 Task: Create in the project CometTech in Backlog an issue 'Create a new online platform for online pet training courses with advanced pet training tools and community features', assign it to team member softage.4@softage.net and change the status to IN PROGRESS. Create in the project CometTech in Backlog an issue 'Implement a new cloud-based procurement management system for a company with advanced procurement planning and vendor management features', assign it to team member softage.1@softage.net and change the status to IN PROGRESS
Action: Mouse moved to (164, 54)
Screenshot: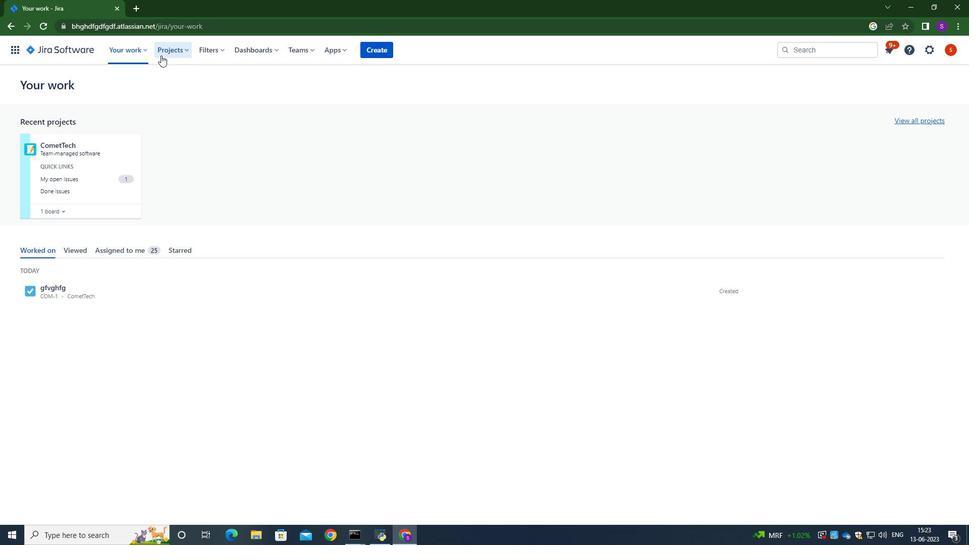 
Action: Mouse pressed left at (164, 54)
Screenshot: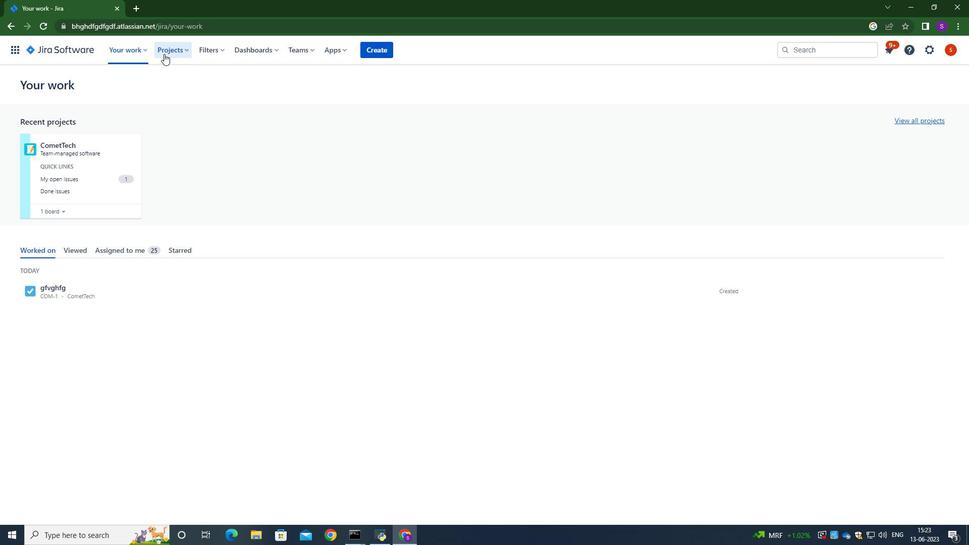 
Action: Mouse moved to (191, 102)
Screenshot: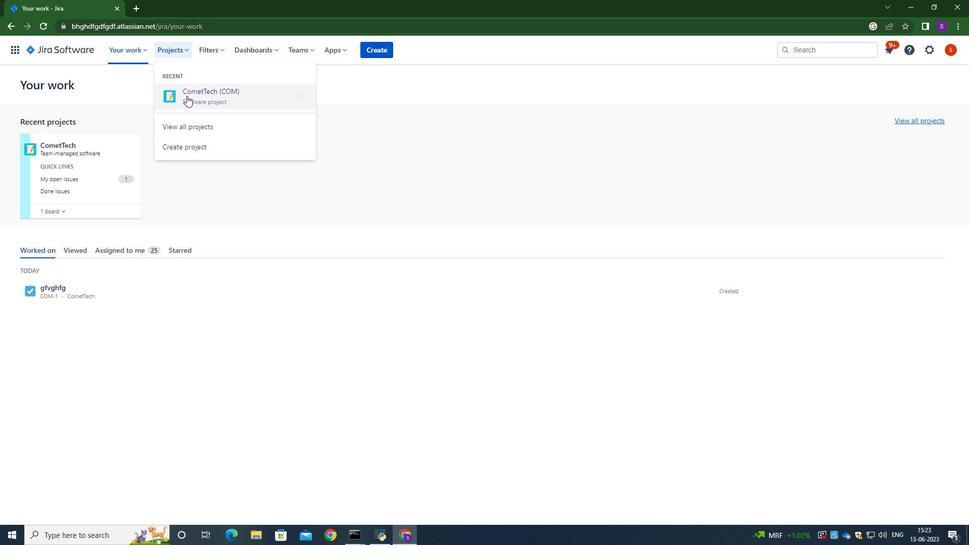 
Action: Mouse pressed left at (191, 102)
Screenshot: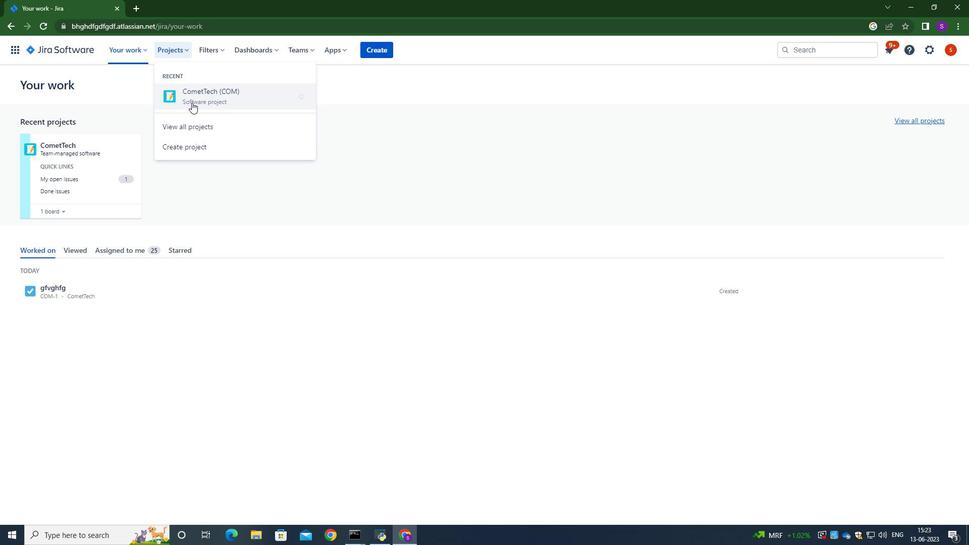 
Action: Mouse moved to (368, 49)
Screenshot: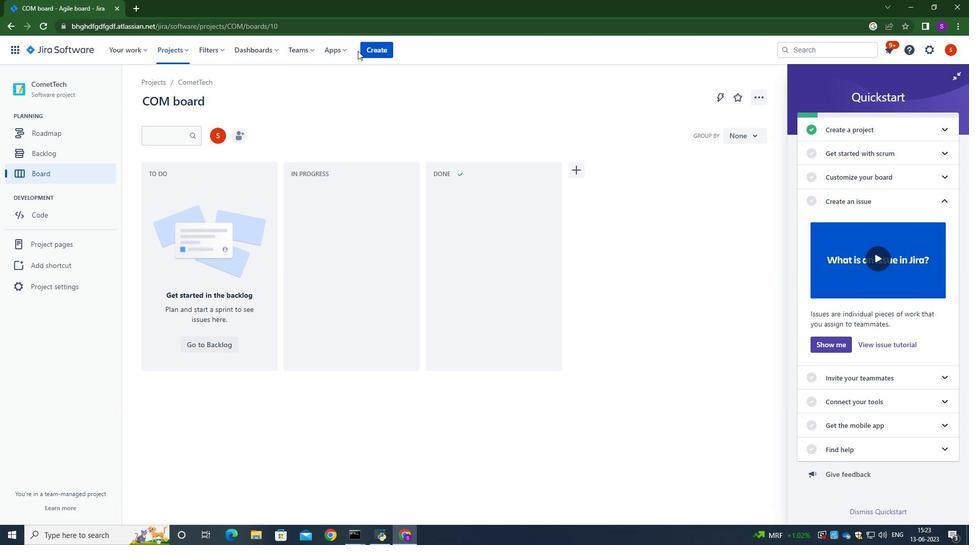 
Action: Mouse pressed left at (368, 49)
Screenshot: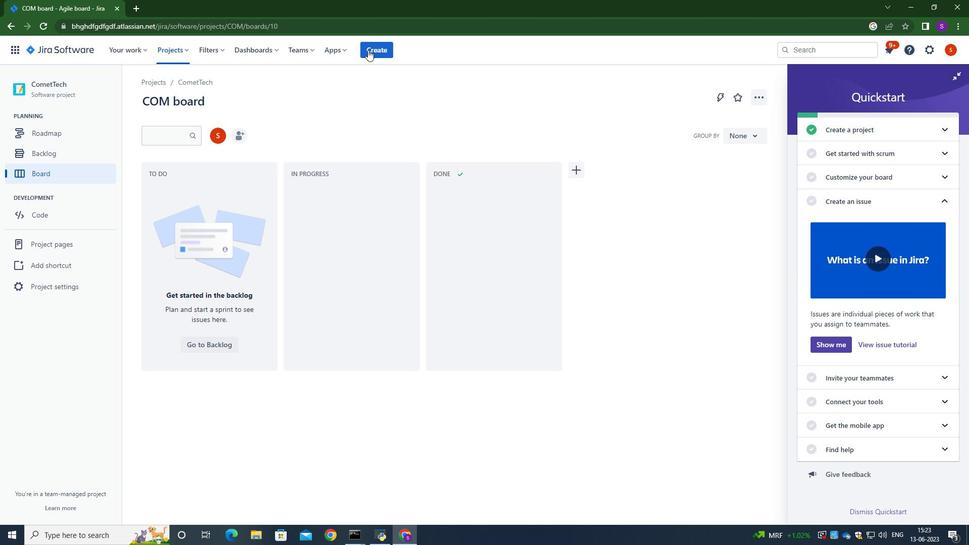
Action: Mouse moved to (666, 90)
Screenshot: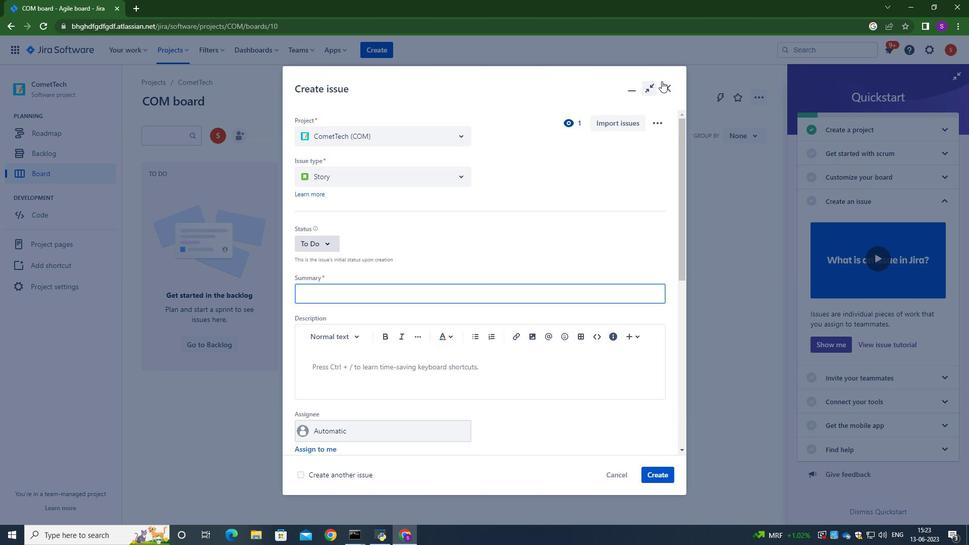 
Action: Mouse pressed left at (666, 90)
Screenshot: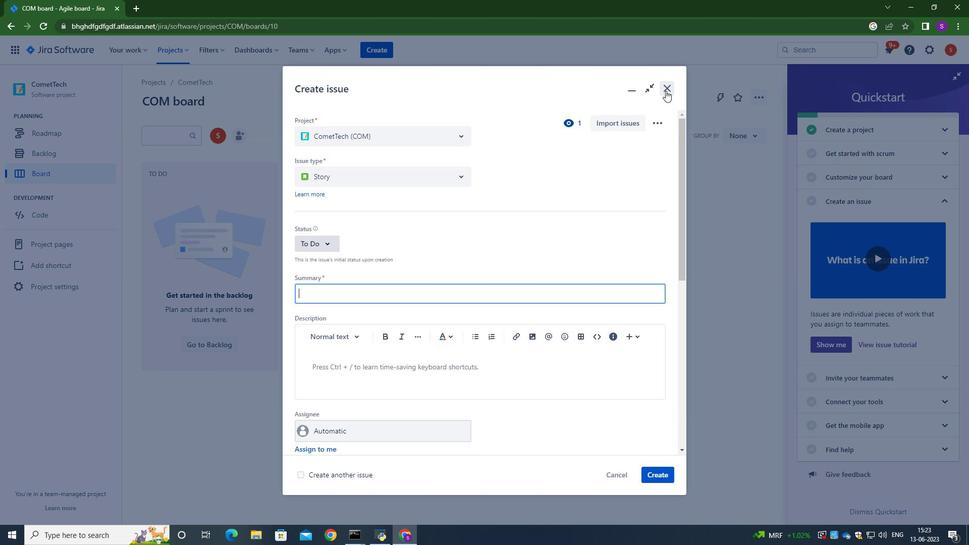 
Action: Mouse moved to (300, 154)
Screenshot: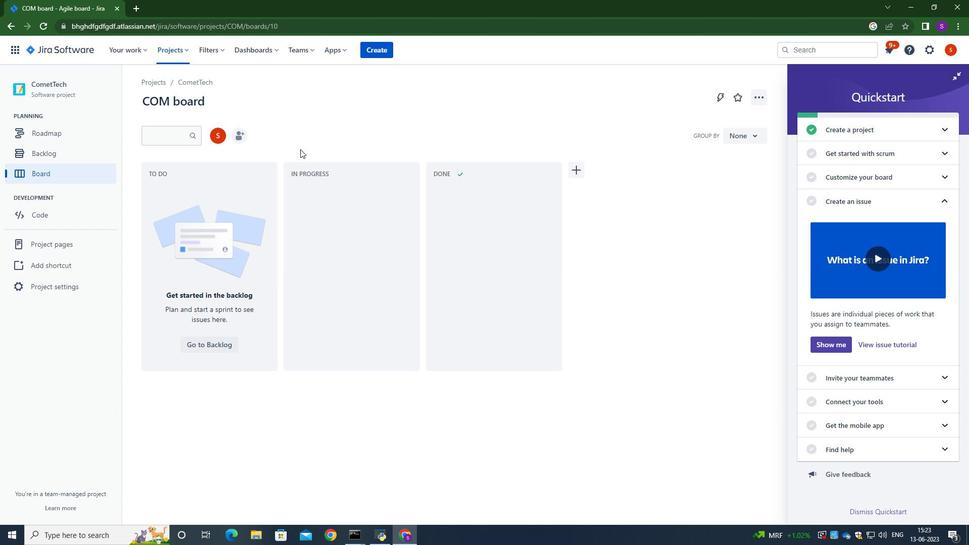 
Action: Mouse scrolled (300, 154) with delta (0, 0)
Screenshot: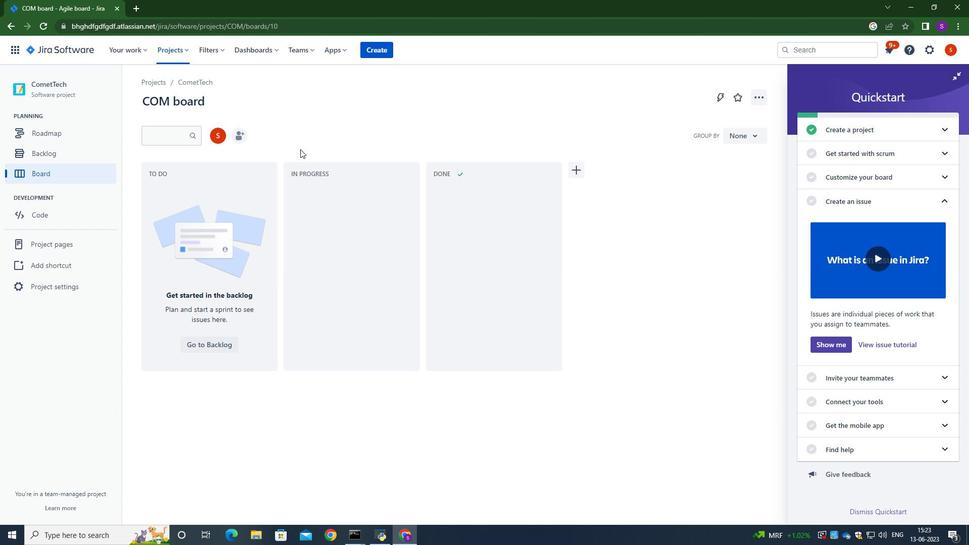 
Action: Mouse scrolled (300, 154) with delta (0, 0)
Screenshot: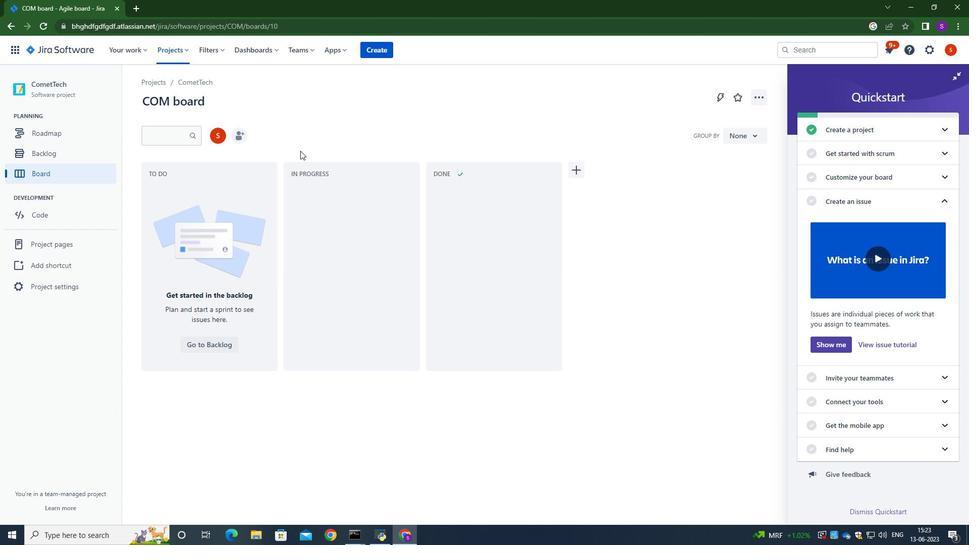 
Action: Mouse moved to (224, 303)
Screenshot: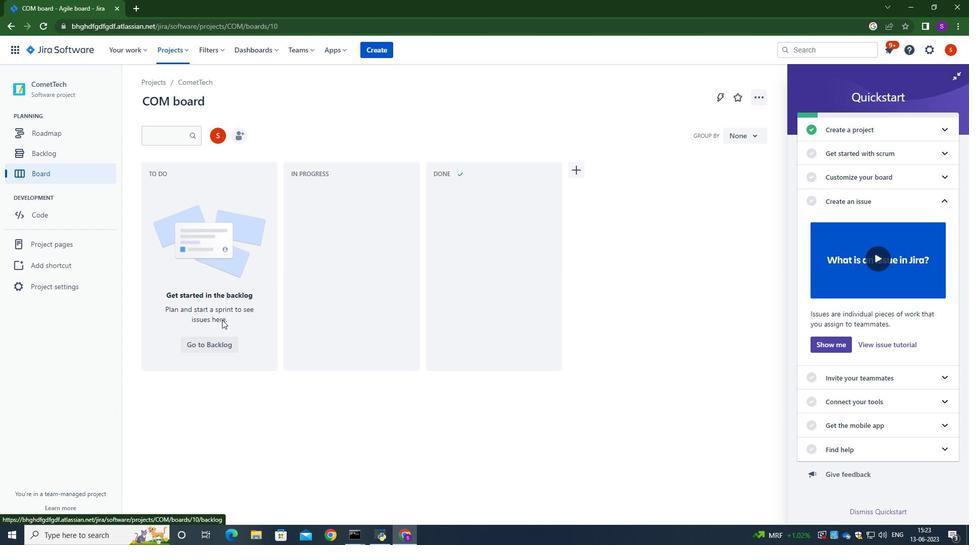 
Action: Mouse pressed left at (224, 303)
Screenshot: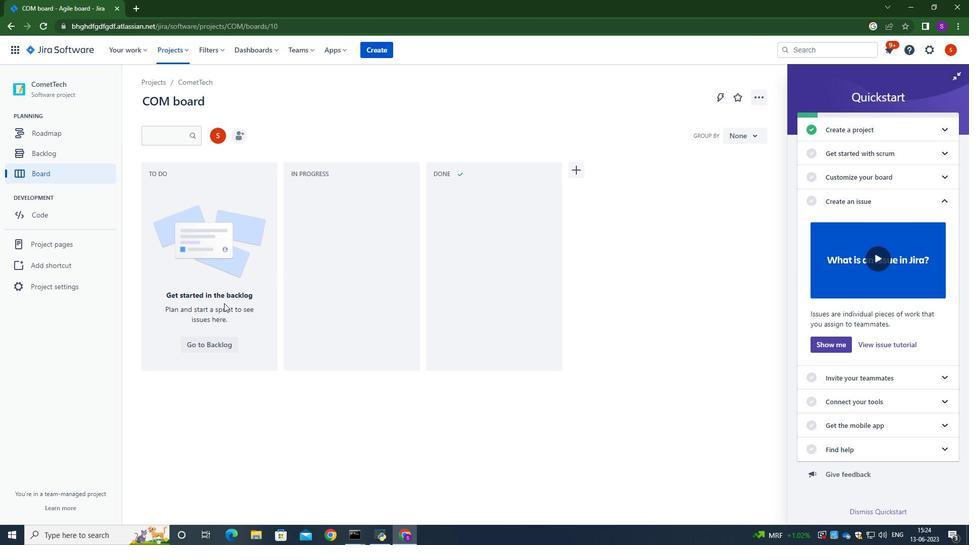 
Action: Mouse moved to (57, 147)
Screenshot: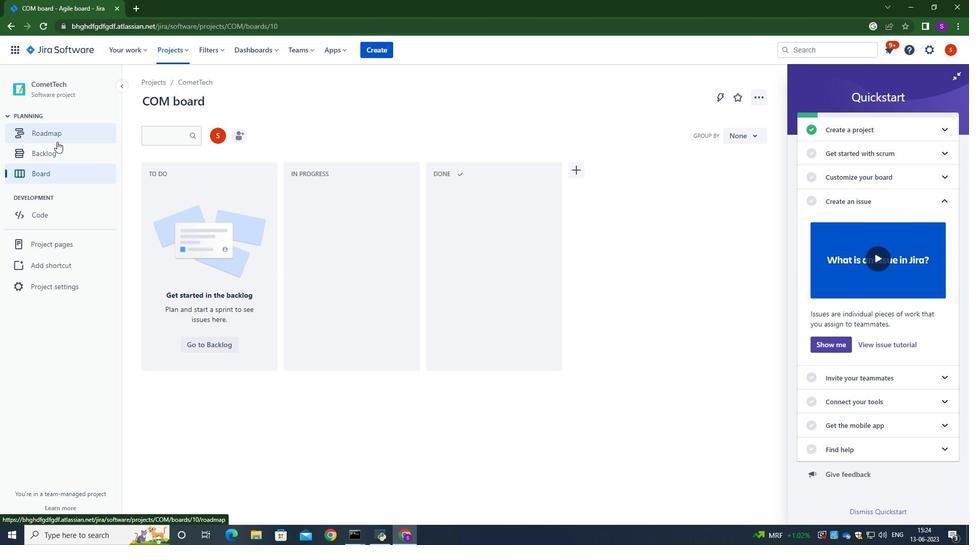 
Action: Mouse pressed left at (57, 147)
Screenshot: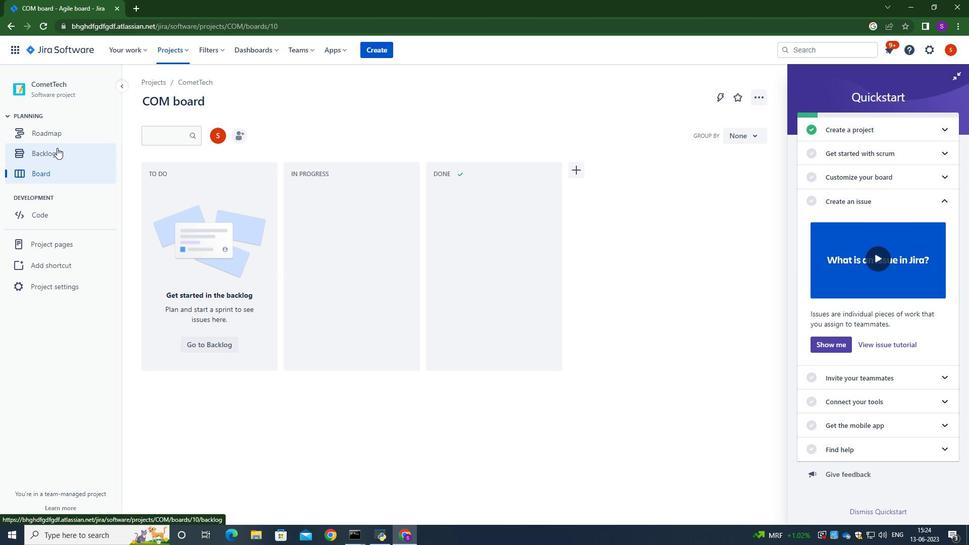 
Action: Mouse moved to (251, 179)
Screenshot: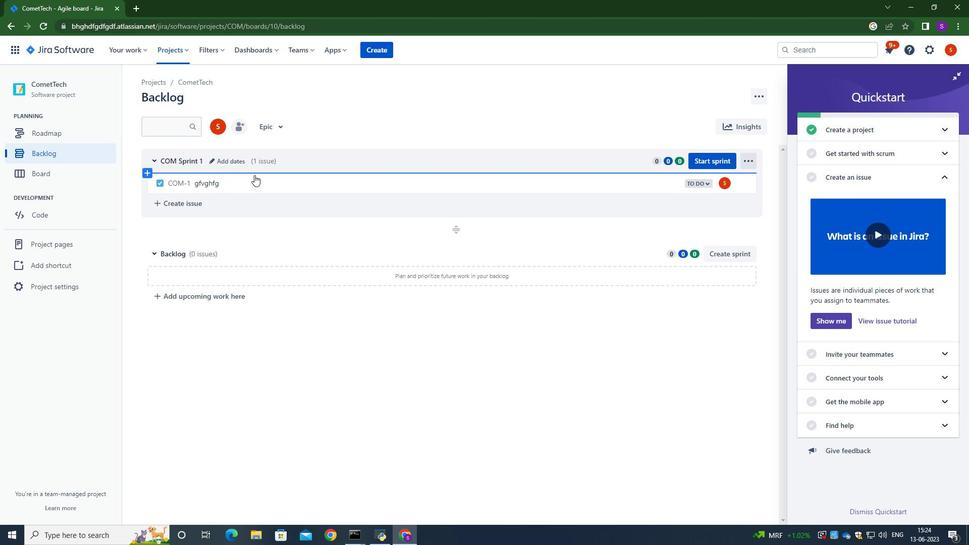 
Action: Mouse pressed left at (251, 179)
Screenshot: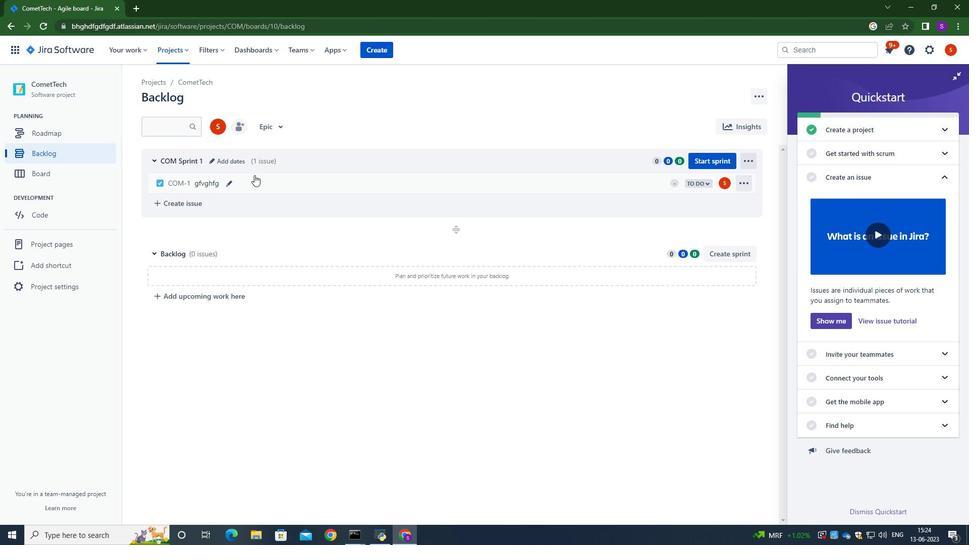 
Action: Mouse moved to (225, 182)
Screenshot: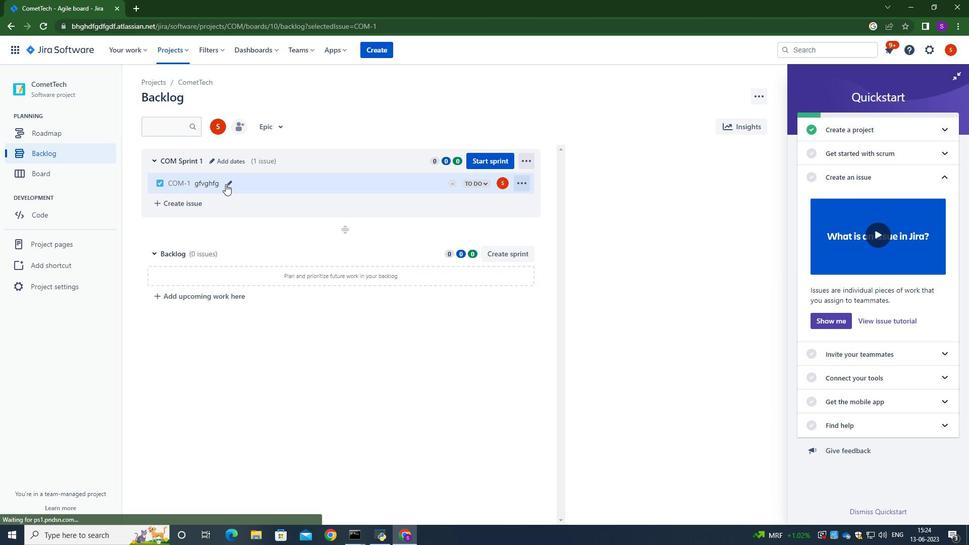 
Action: Mouse pressed left at (225, 182)
Screenshot: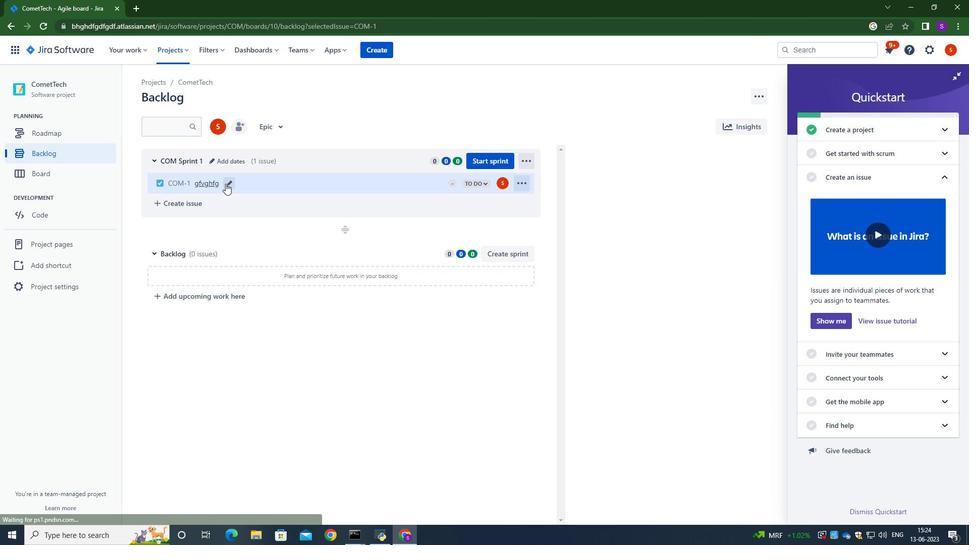 
Action: Mouse moved to (286, 185)
Screenshot: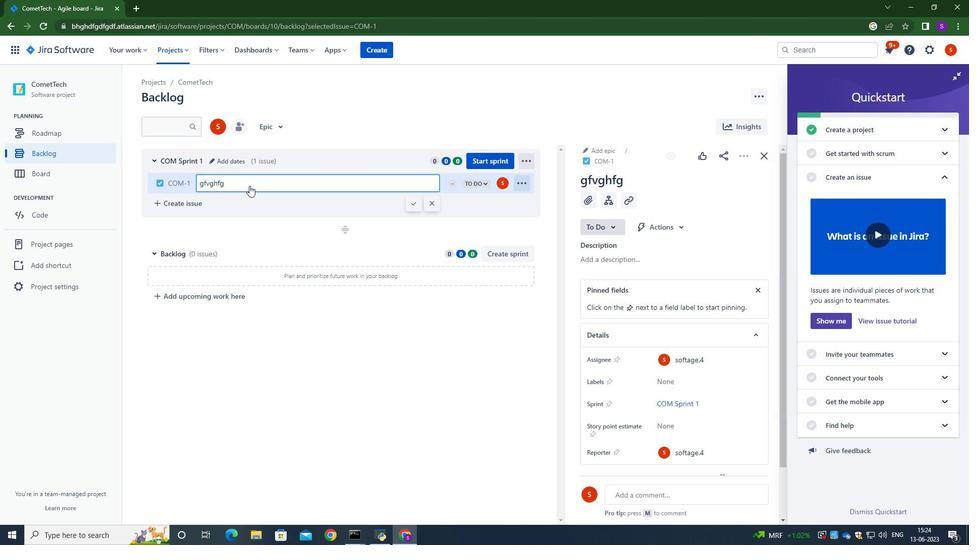 
Action: Key pressed <Key.right><Key.right><Key.right><Key.right><Key.right><Key.right><Key.right><Key.right><Key.right><Key.right><Key.right><Key.right><Key.right><Key.right><Key.right>
Screenshot: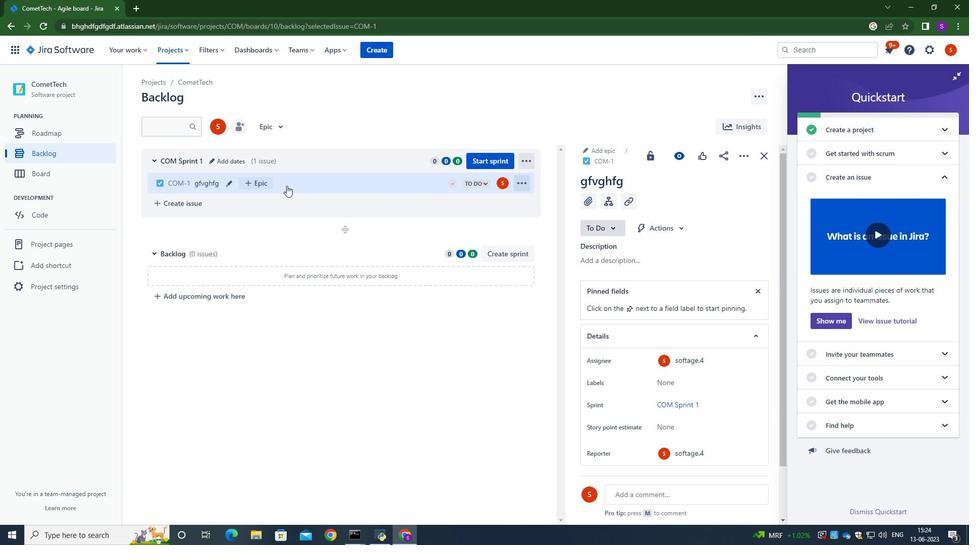 
Action: Mouse moved to (274, 185)
Screenshot: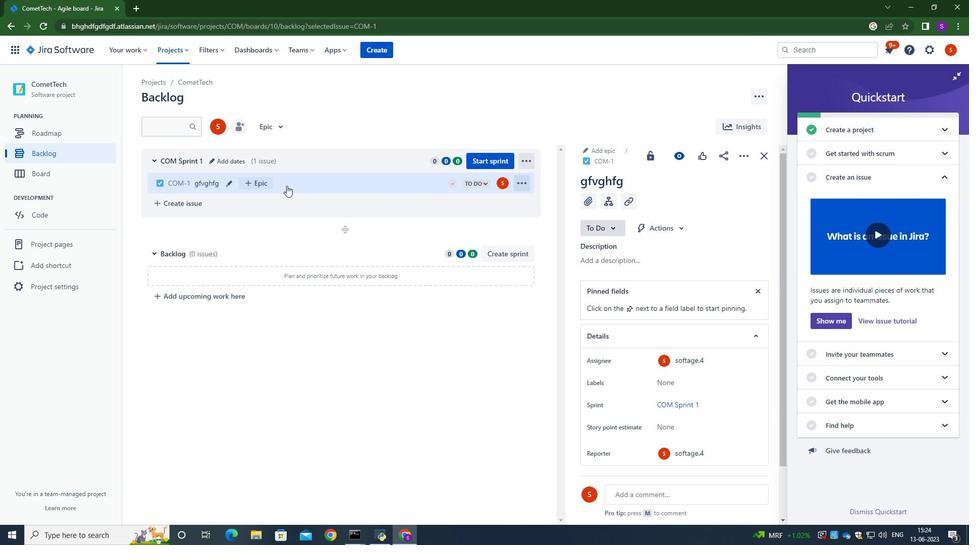 
Action: Key pressed <Key.right>
Screenshot: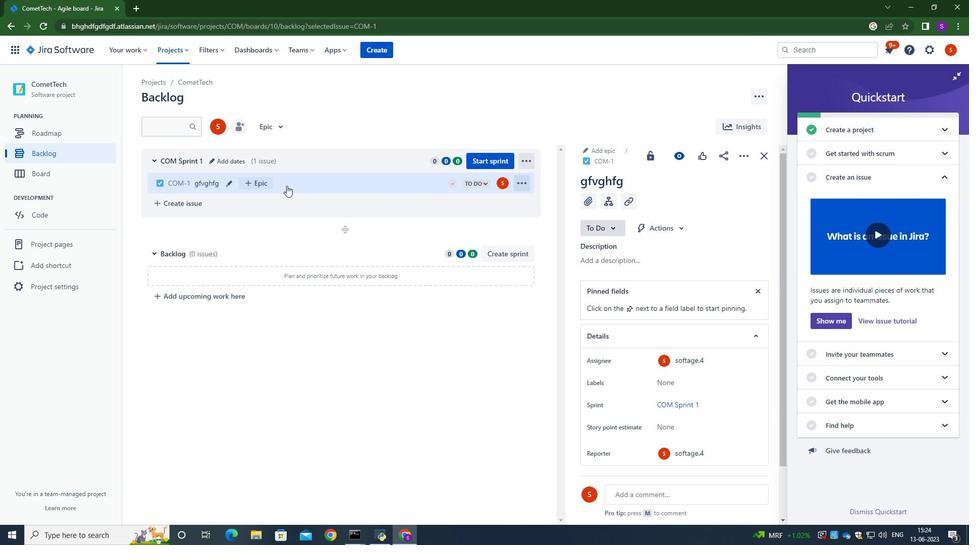 
Action: Mouse moved to (524, 183)
Screenshot: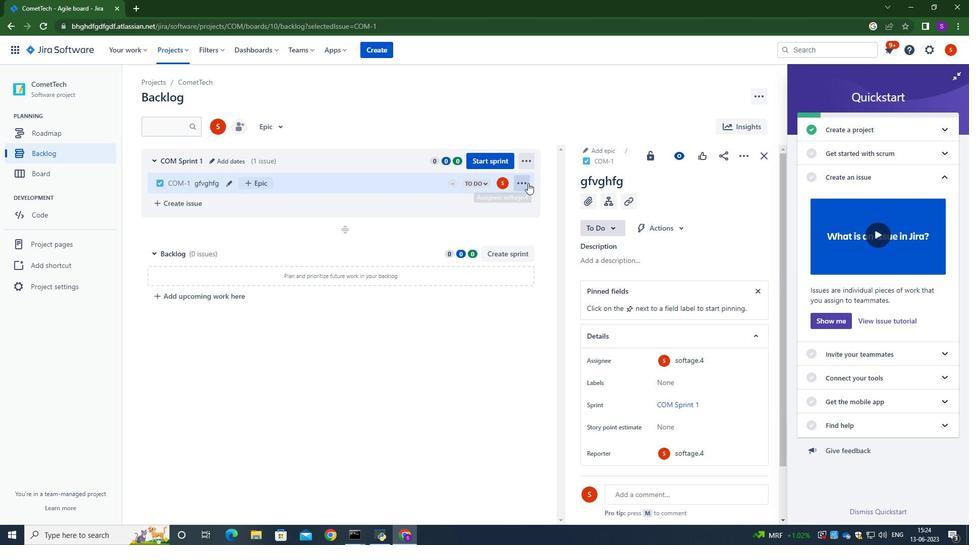 
Action: Mouse pressed left at (524, 183)
Screenshot: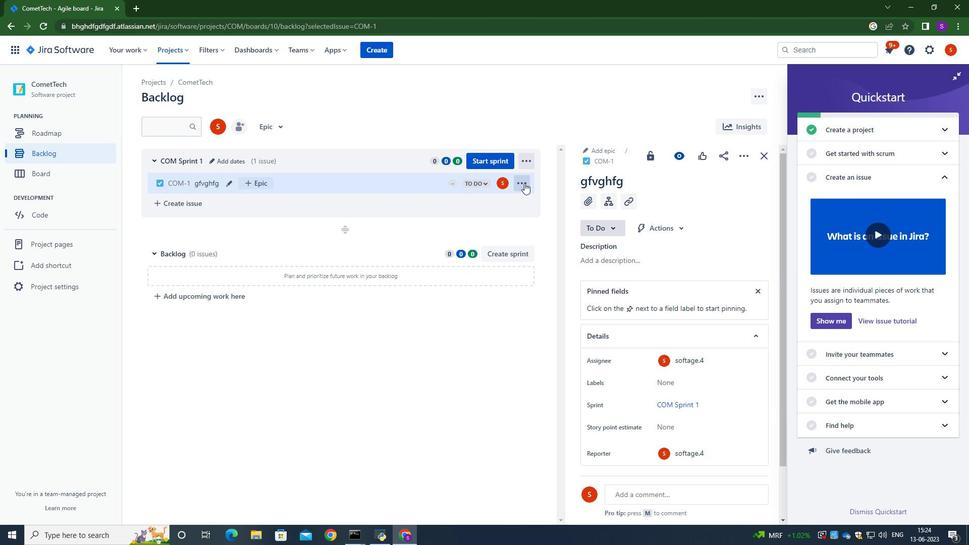 
Action: Mouse moved to (476, 269)
Screenshot: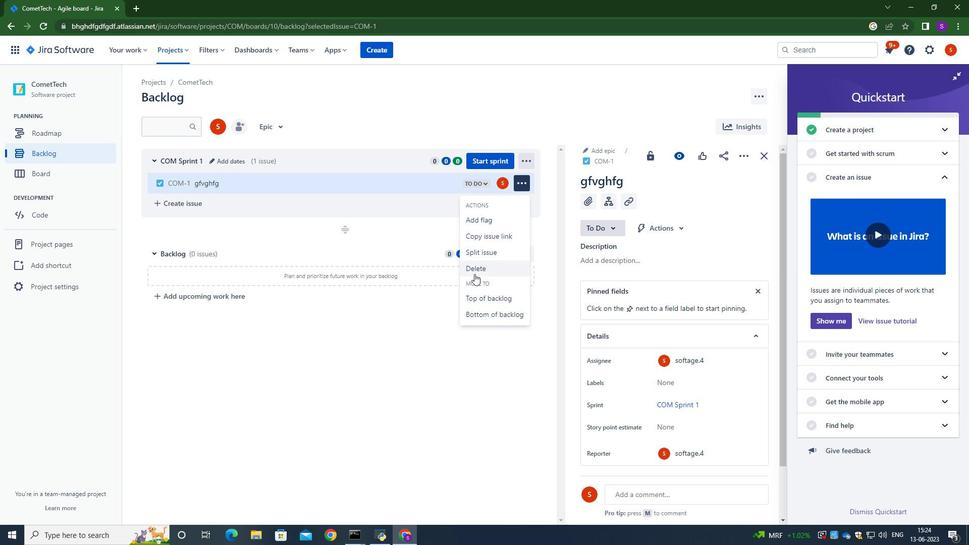 
Action: Mouse pressed left at (476, 269)
Screenshot: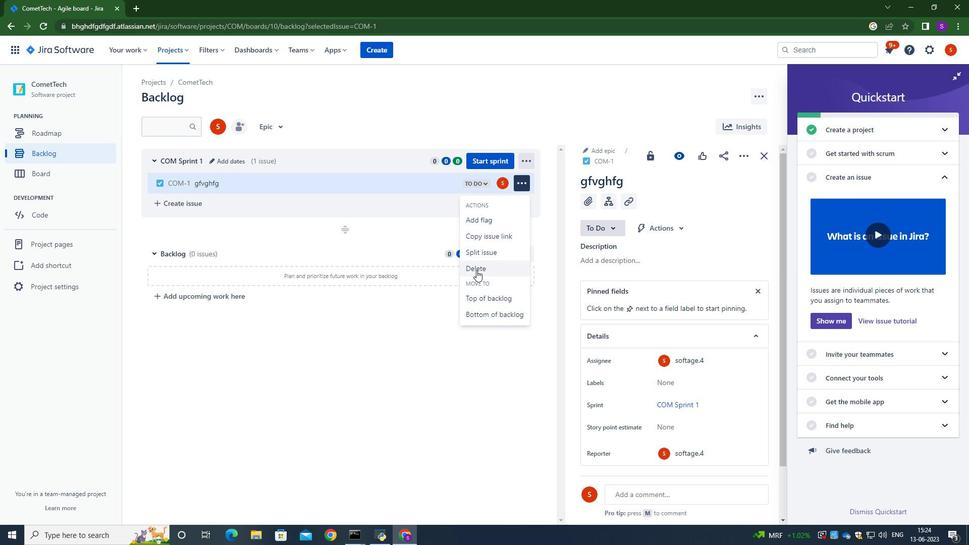 
Action: Mouse moved to (525, 172)
Screenshot: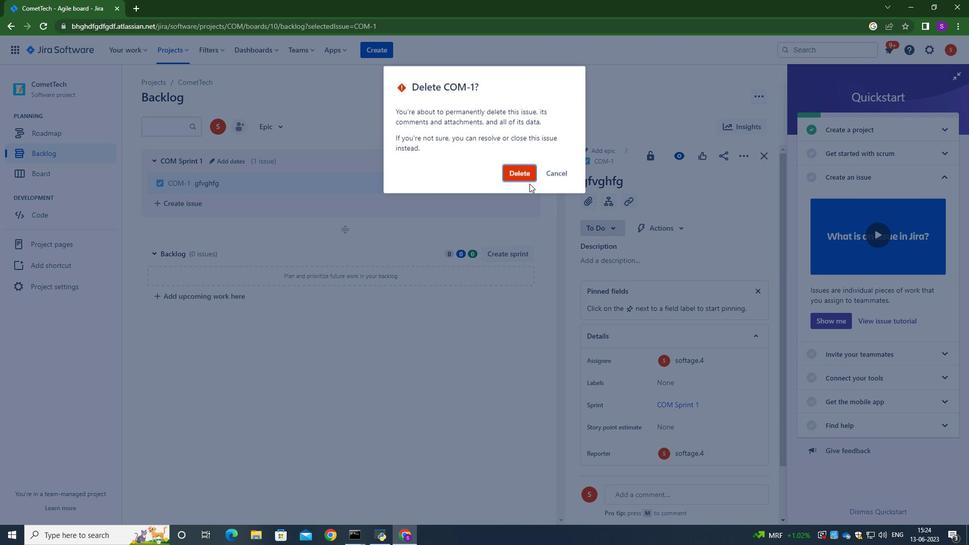 
Action: Mouse pressed left at (525, 172)
Screenshot: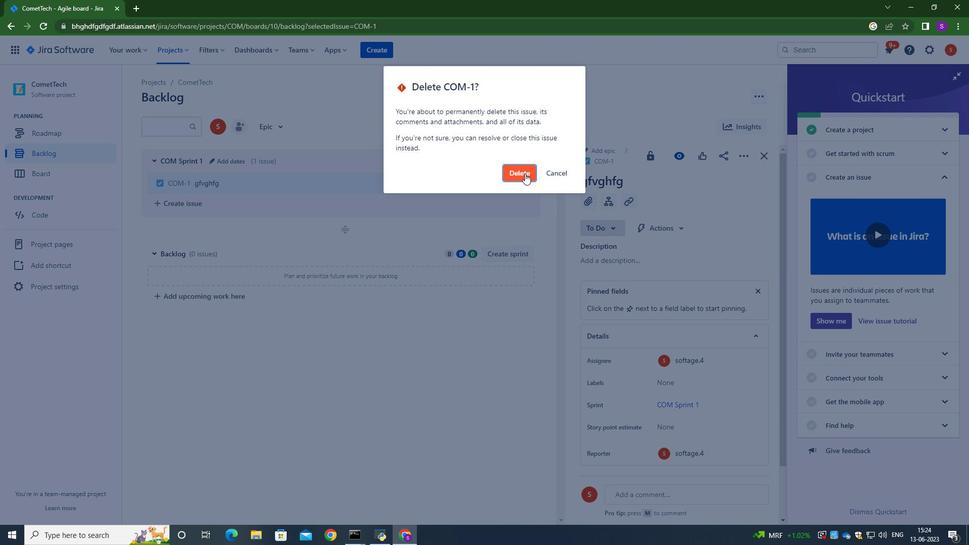
Action: Mouse moved to (278, 183)
Screenshot: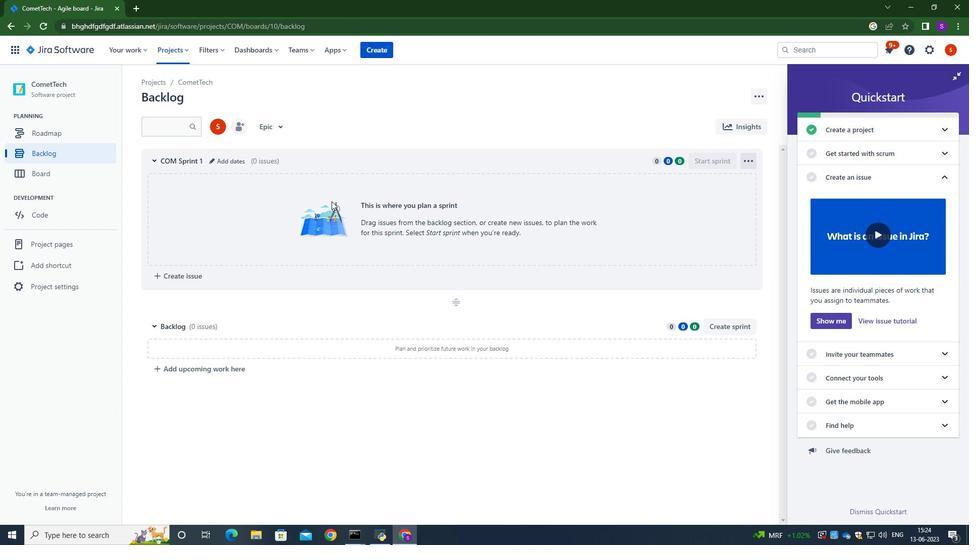
Action: Mouse scrolled (278, 184) with delta (0, 0)
Screenshot: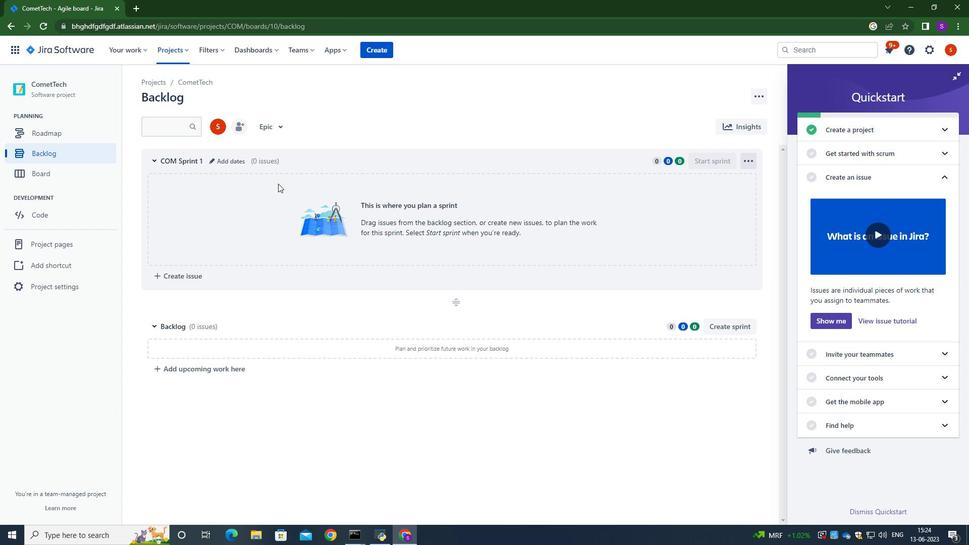 
Action: Mouse scrolled (278, 184) with delta (0, 0)
Screenshot: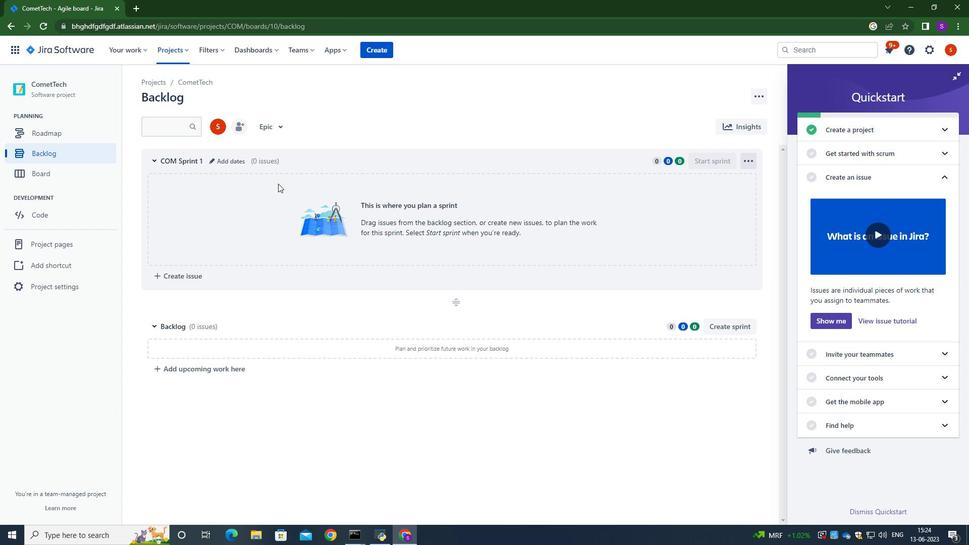 
Action: Mouse moved to (181, 276)
Screenshot: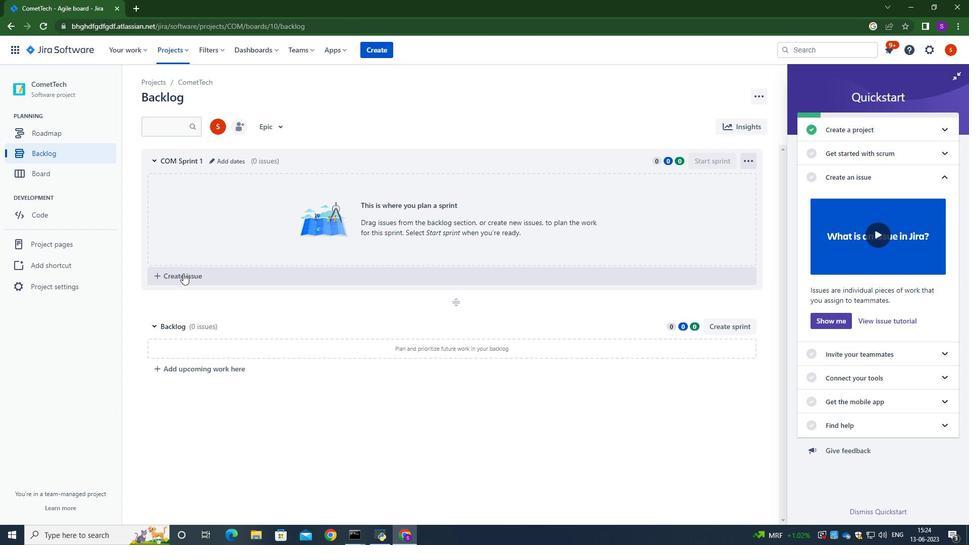 
Action: Mouse pressed left at (181, 276)
Screenshot: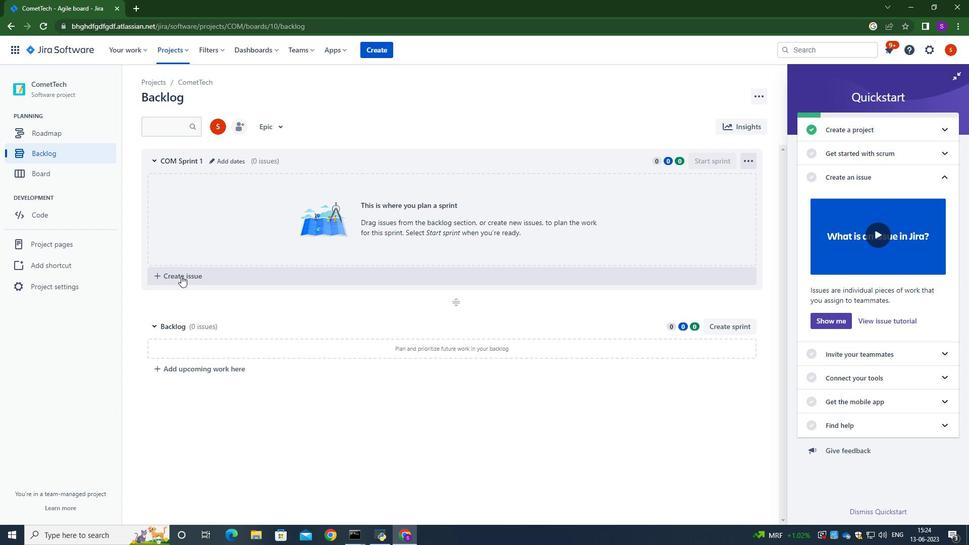 
Action: Mouse moved to (215, 276)
Screenshot: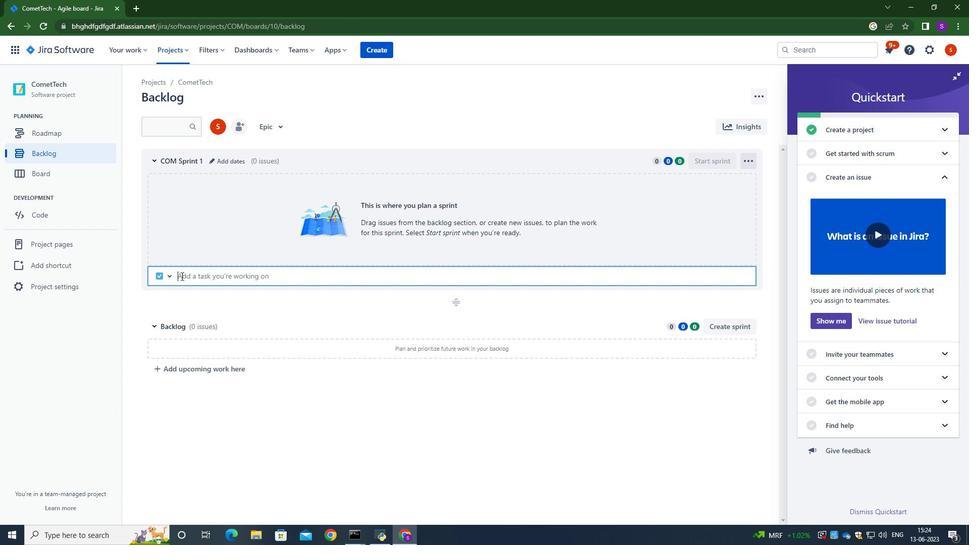 
Action: Mouse pressed left at (215, 276)
Screenshot: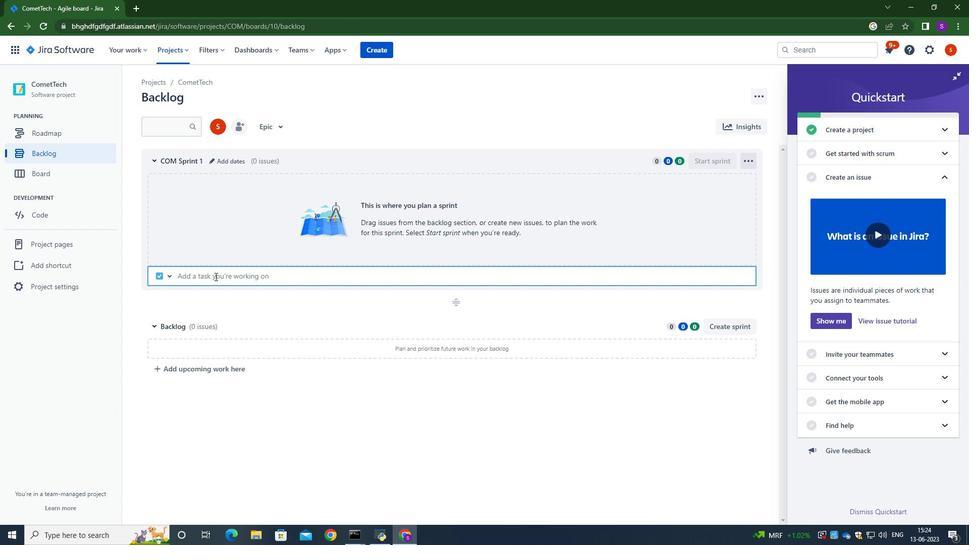 
Action: Key pressed <Key.caps_lock>C<Key.caps_lock>reate<Key.space>a<Key.space>new<Key.space>online<Key.space>platform<Key.space>fr<Key.backspace>or<Key.space>online<Key.space>pet<Key.space>training<Key.space>courses<Key.space>with<Key.space>ada<Key.backspace>vanced<Key.space>pet<Key.space>training<Key.space>tools<Key.space>and<Key.space>community<Key.space>features.
Screenshot: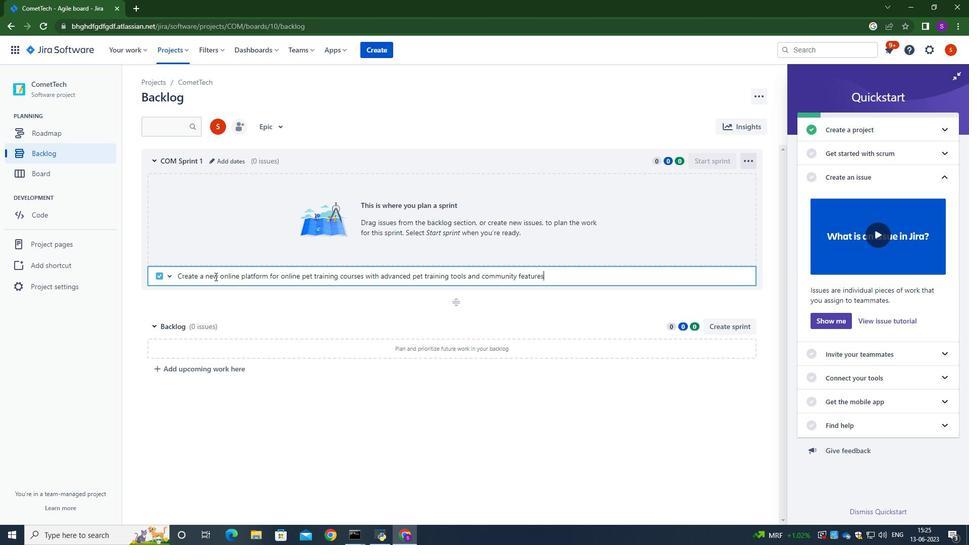 
Action: Mouse moved to (563, 279)
Screenshot: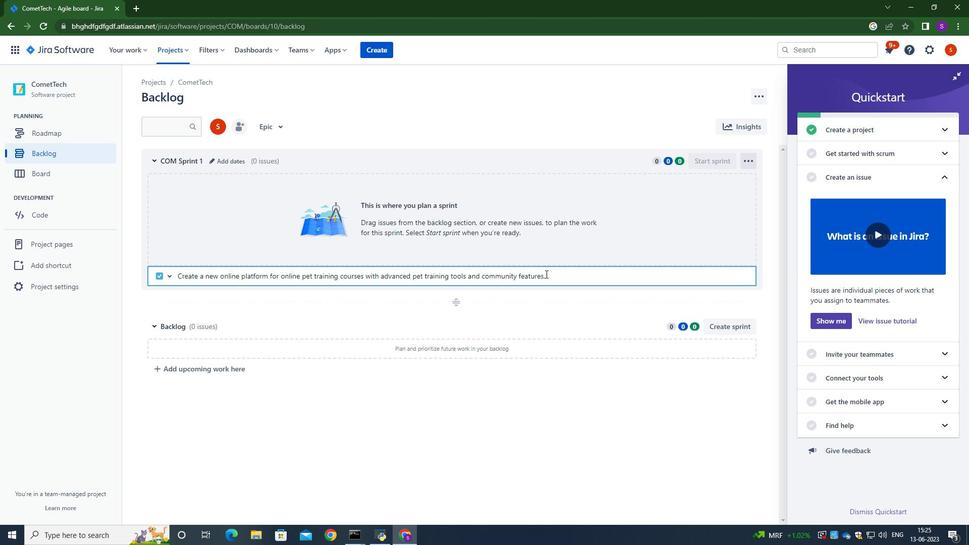 
Action: Mouse pressed left at (563, 279)
Screenshot: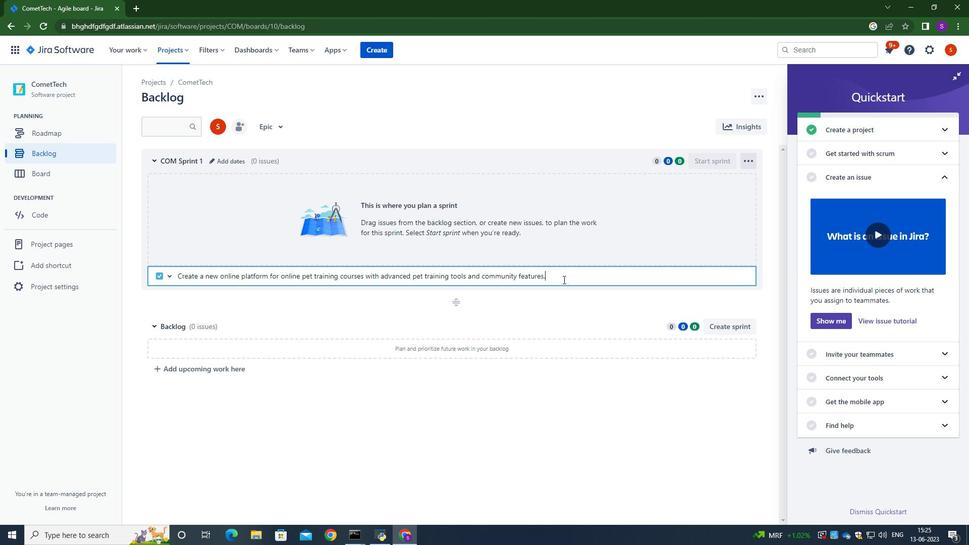 
Action: Mouse moved to (574, 260)
Screenshot: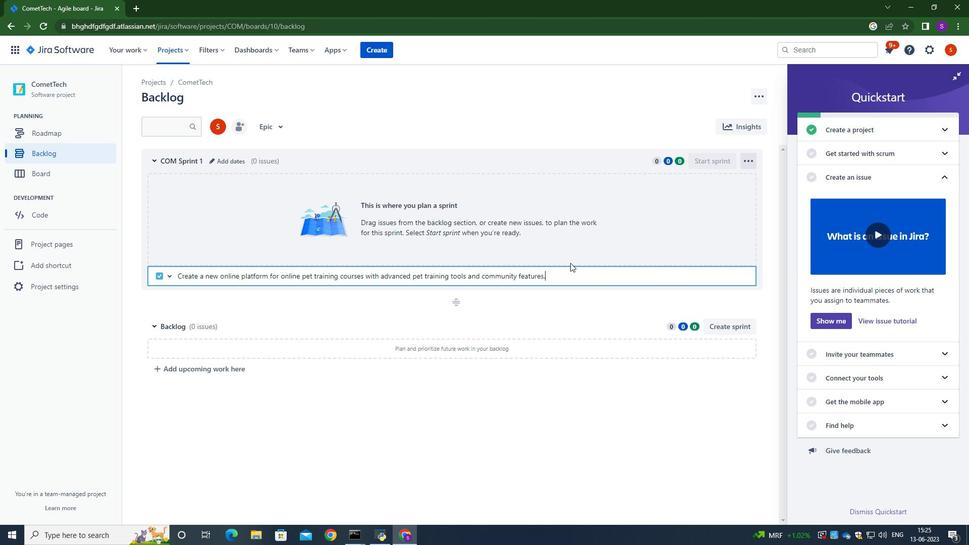 
Action: Mouse pressed left at (574, 260)
Screenshot: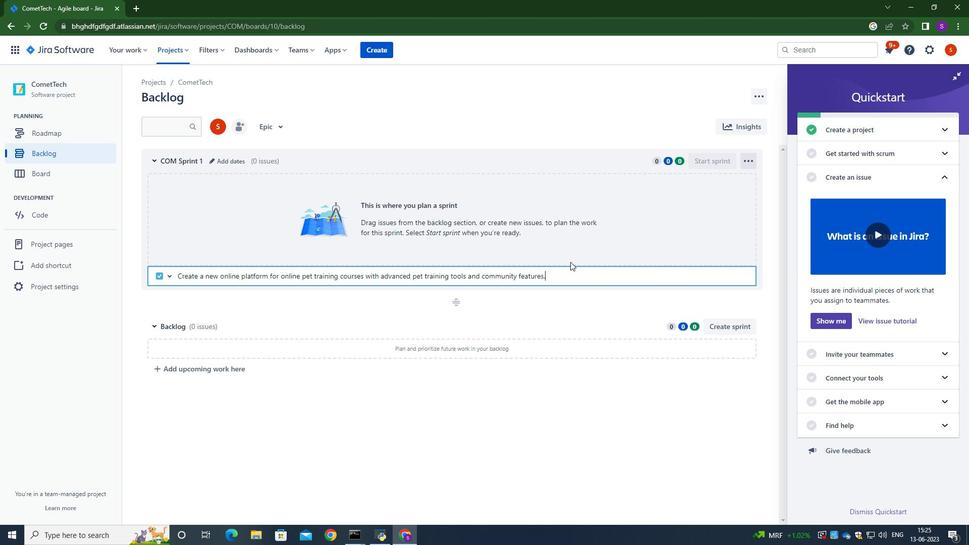 
Action: Mouse moved to (226, 276)
Screenshot: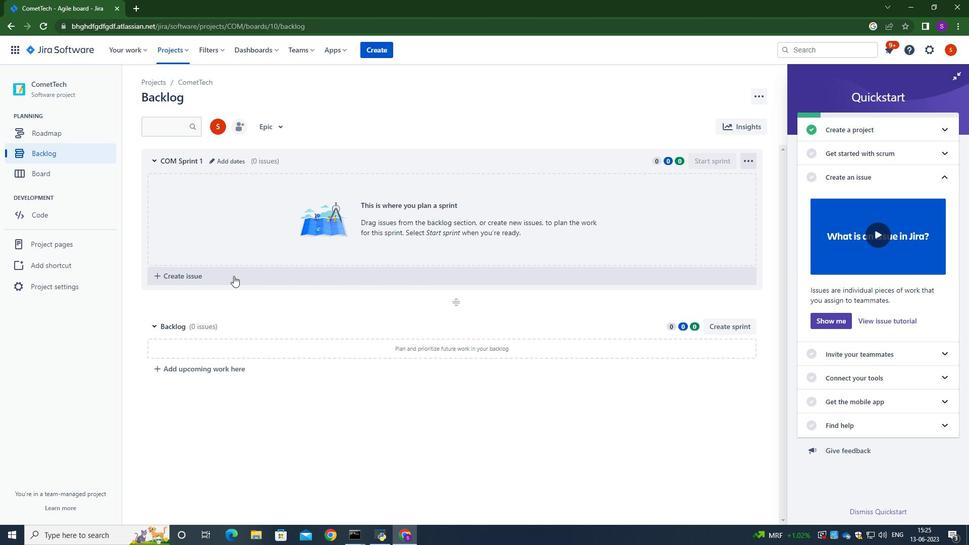 
Action: Mouse pressed left at (226, 276)
Screenshot: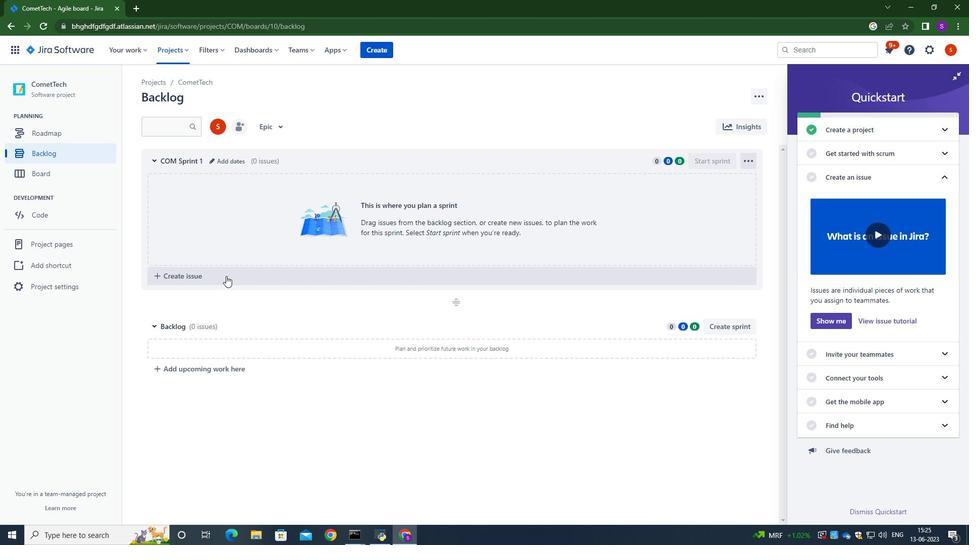 
Action: Mouse moved to (579, 274)
Screenshot: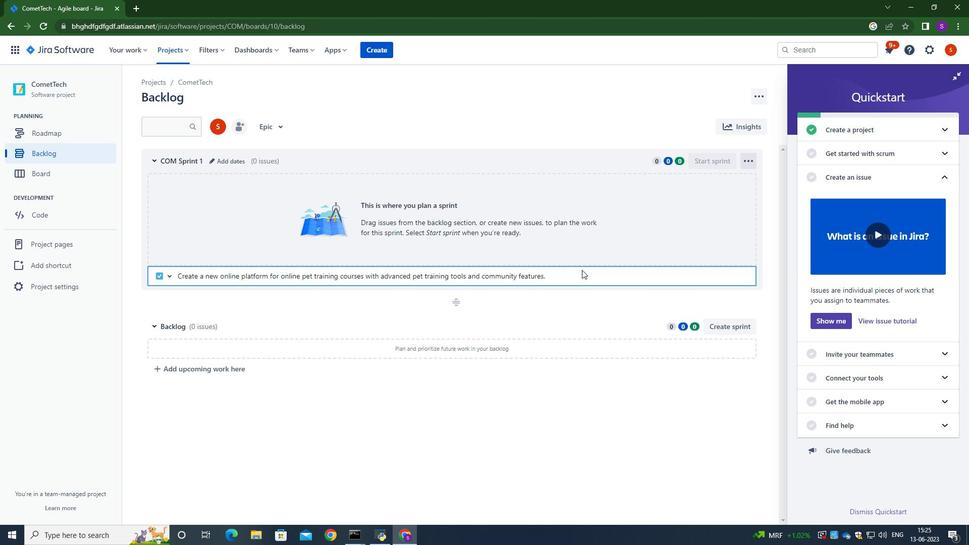 
Action: Mouse pressed right at (579, 274)
Screenshot: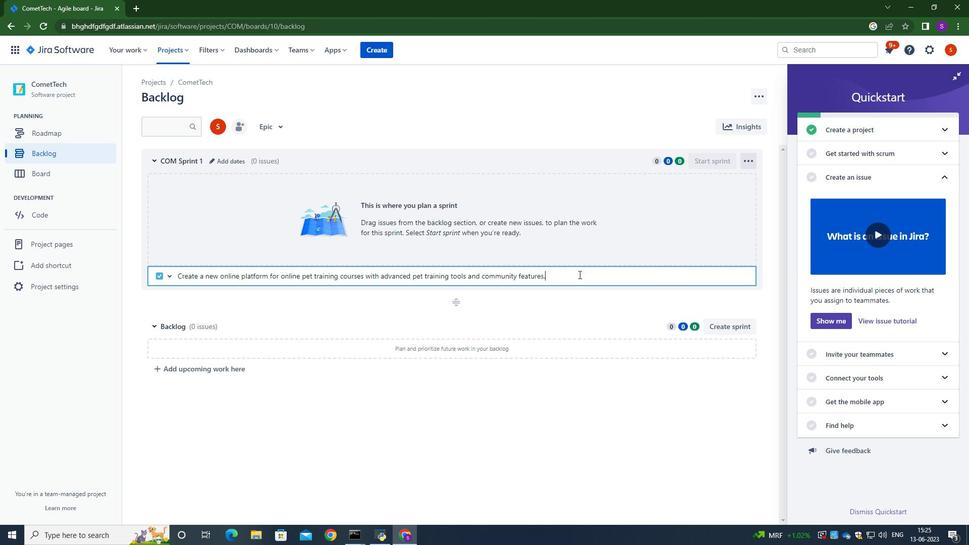 
Action: Mouse moved to (572, 266)
Screenshot: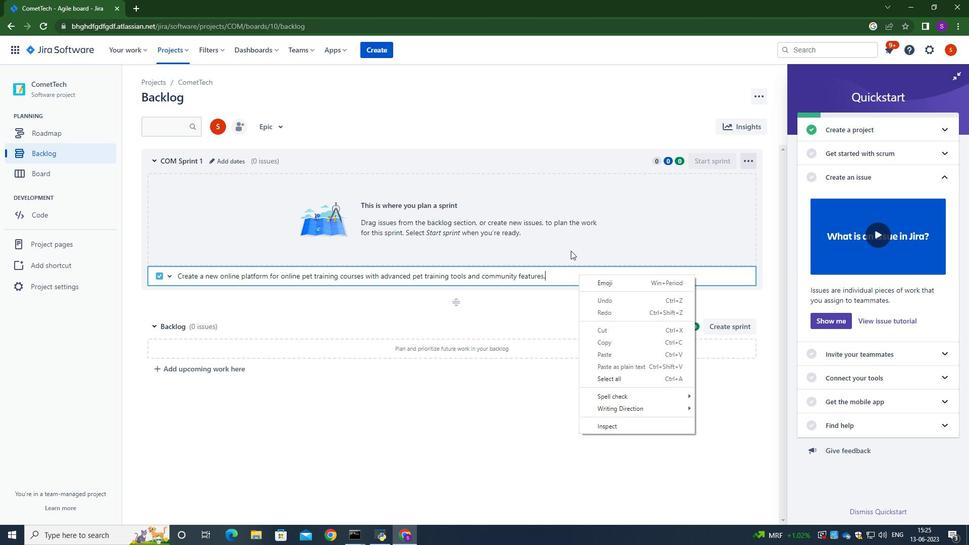 
Action: Key pressed <Key.enter>
Screenshot: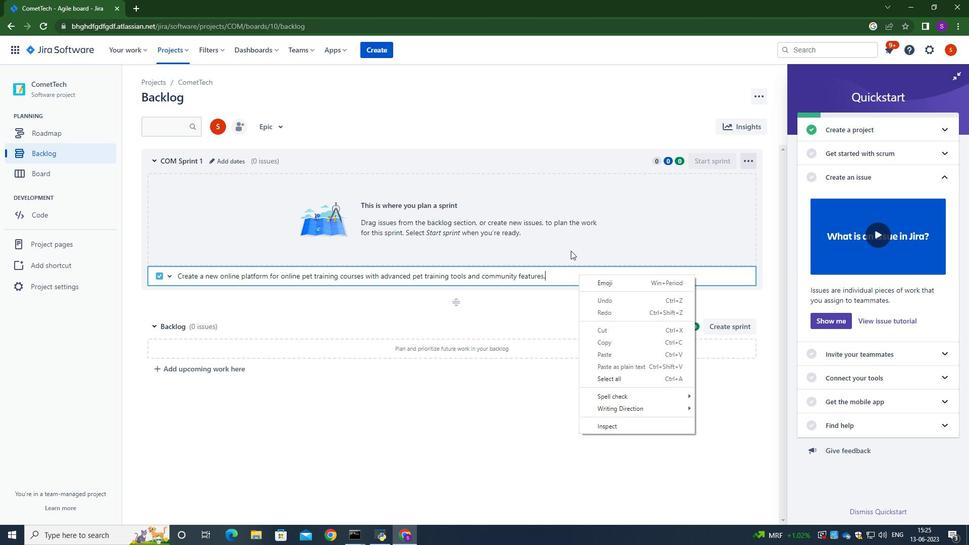
Action: Mouse moved to (554, 275)
Screenshot: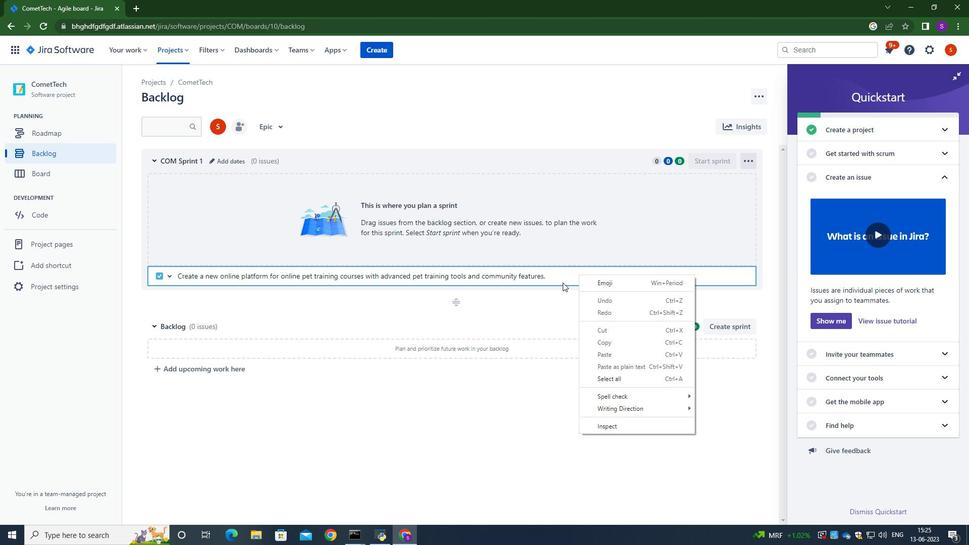 
Action: Mouse pressed left at (554, 275)
Screenshot: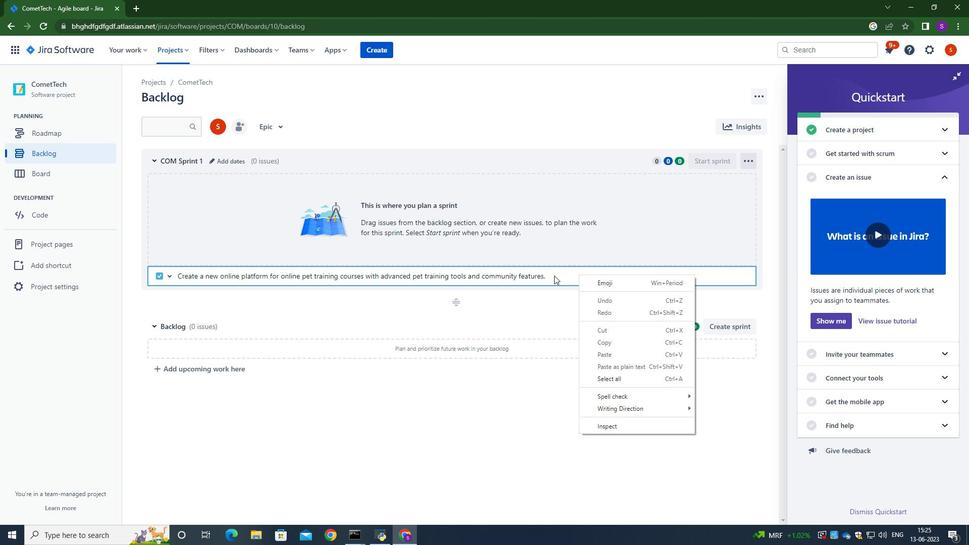 
Action: Mouse moved to (573, 254)
Screenshot: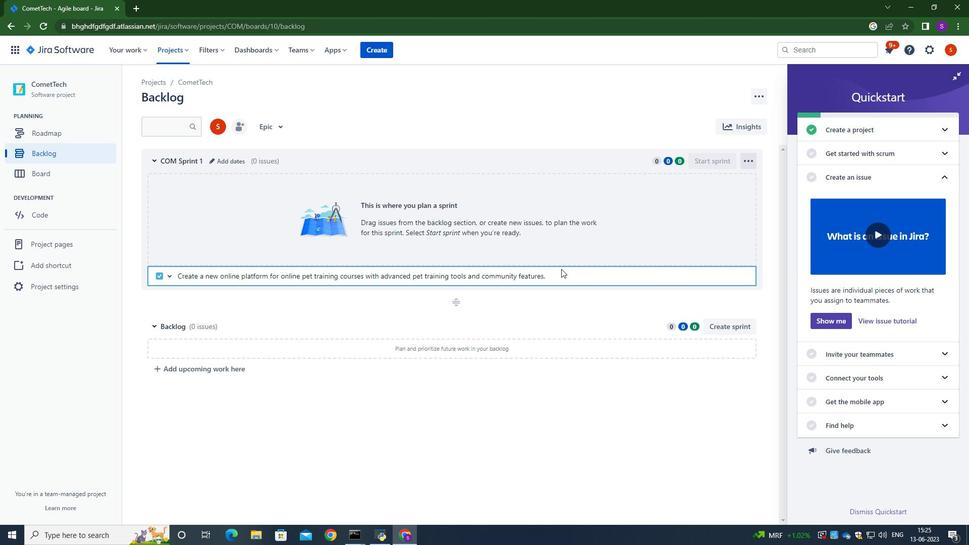 
Action: Key pressed <Key.enter>
Screenshot: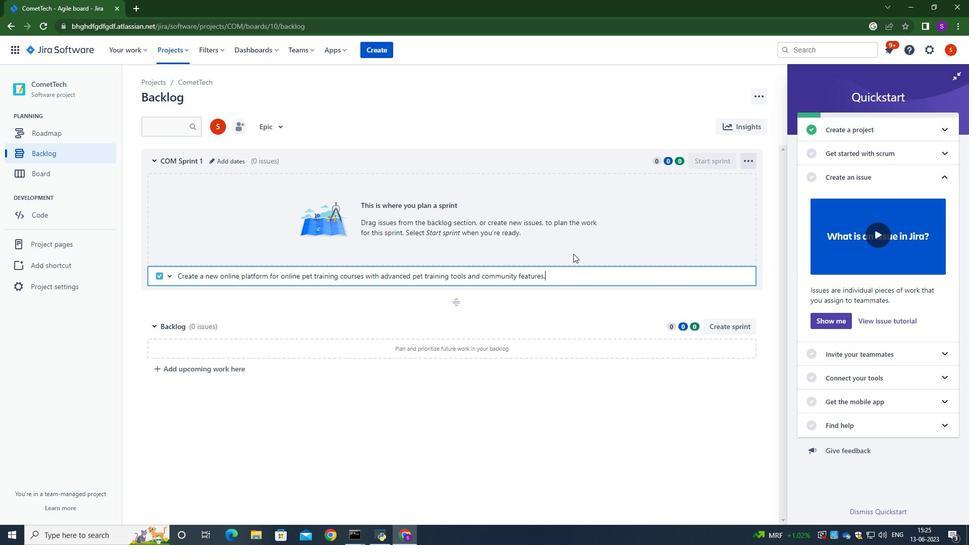 
Action: Mouse moved to (721, 181)
Screenshot: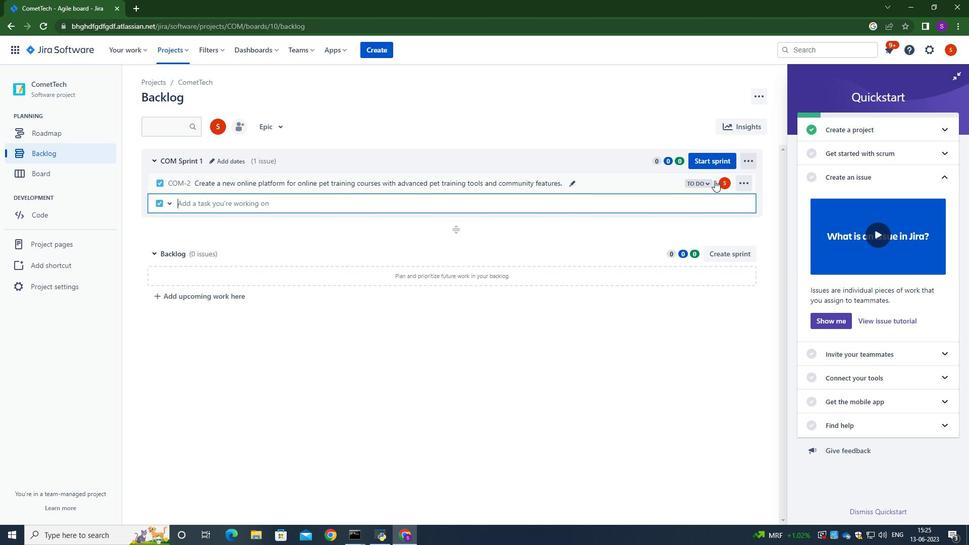 
Action: Mouse pressed left at (721, 181)
Screenshot: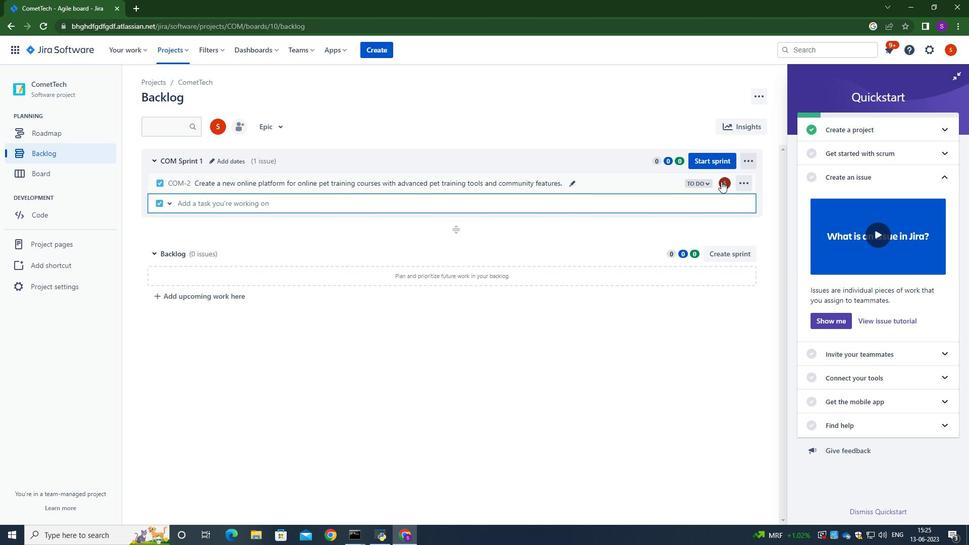 
Action: Mouse moved to (630, 230)
Screenshot: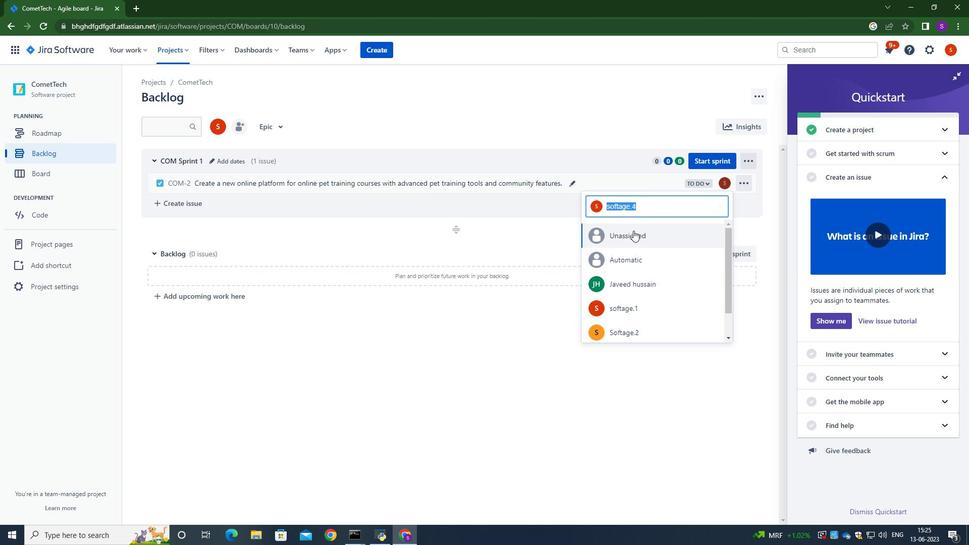 
Action: Key pressed softage.4<Key.shift>@softage.net
Screenshot: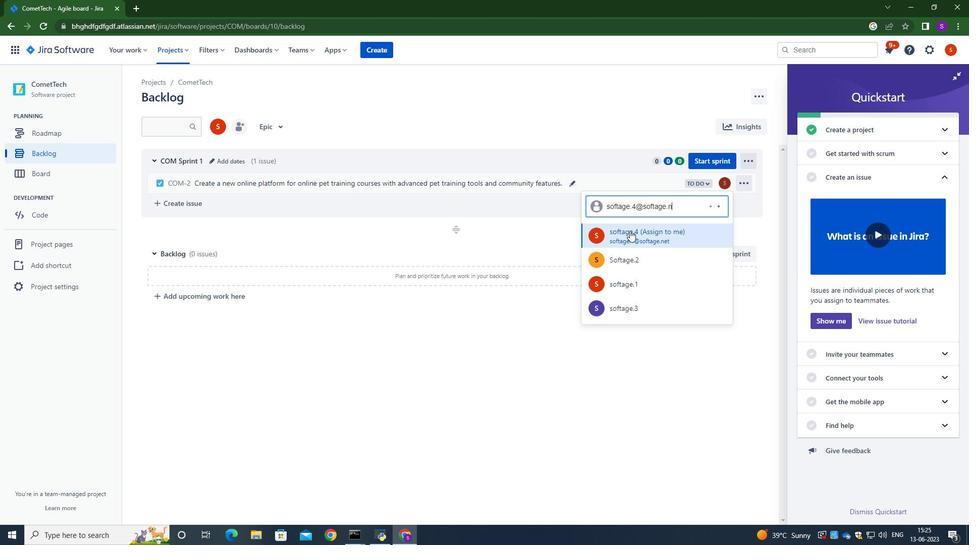 
Action: Mouse pressed left at (630, 230)
Screenshot: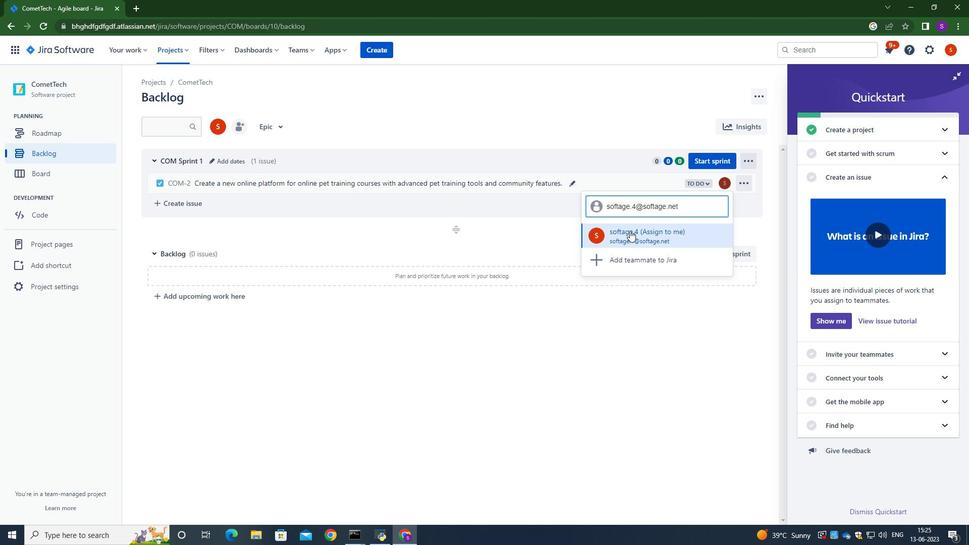 
Action: Mouse moved to (725, 182)
Screenshot: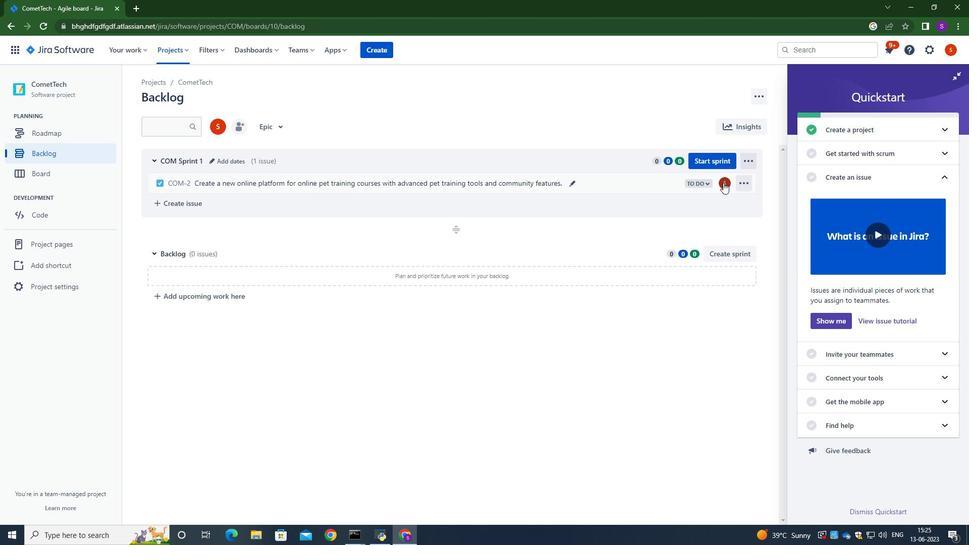 
Action: Mouse pressed left at (725, 182)
Screenshot: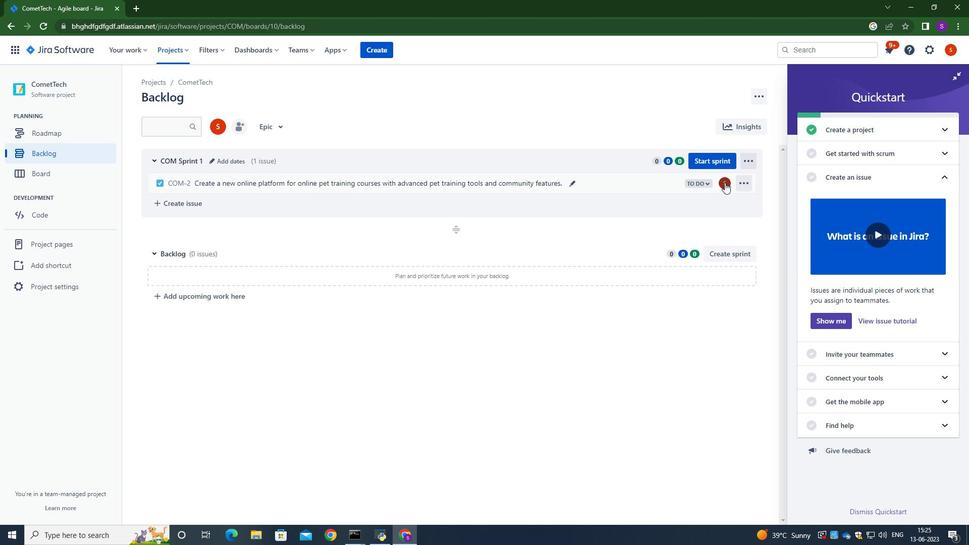 
Action: Mouse moved to (561, 241)
Screenshot: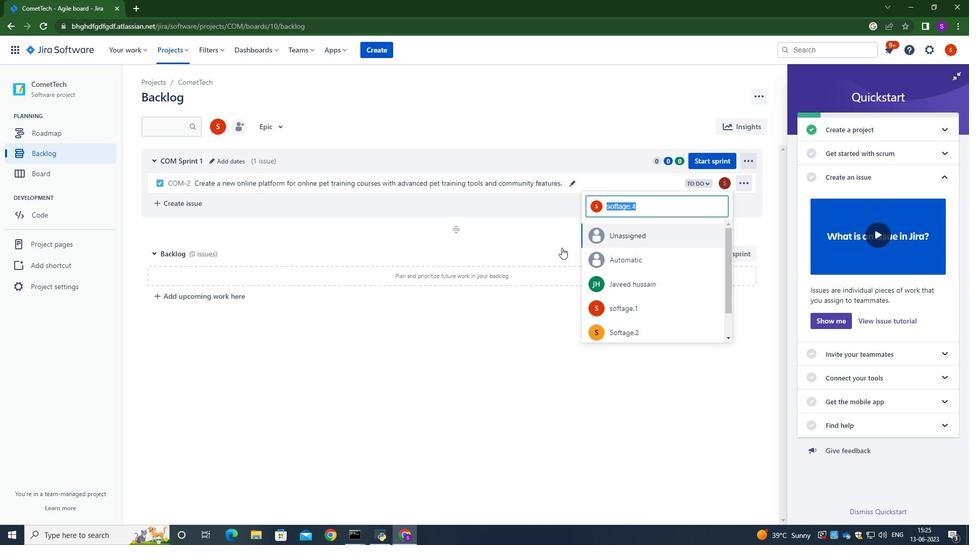 
Action: Mouse pressed left at (561, 241)
Screenshot: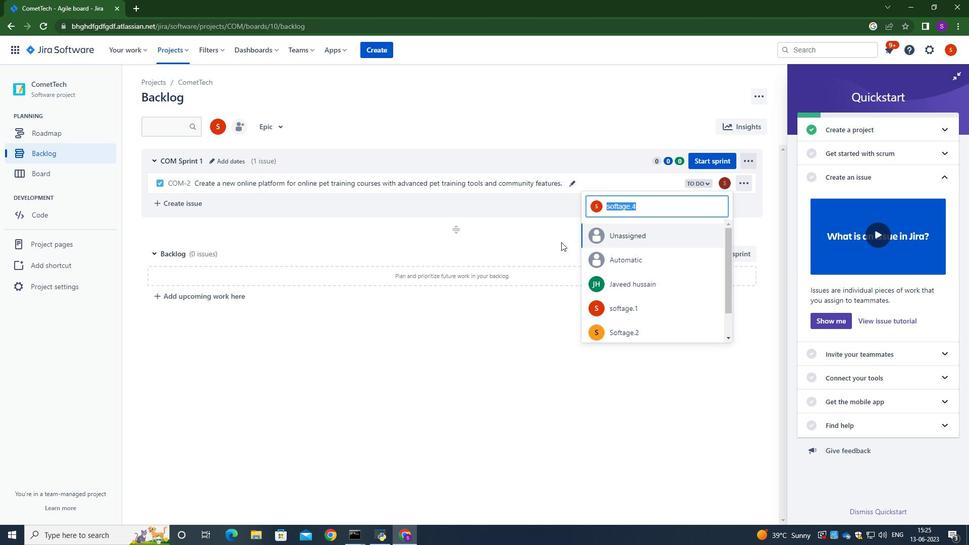 
Action: Mouse moved to (704, 182)
Screenshot: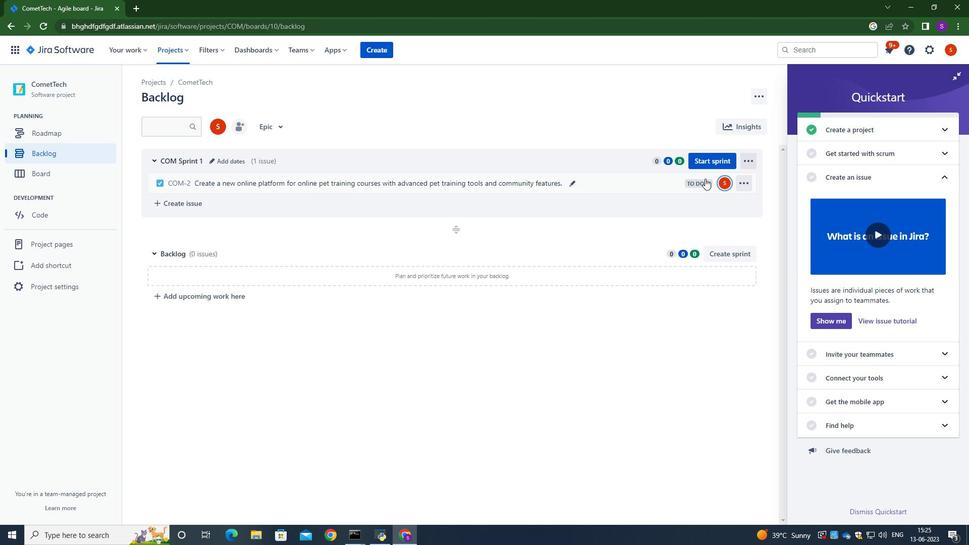 
Action: Mouse pressed left at (704, 182)
Screenshot: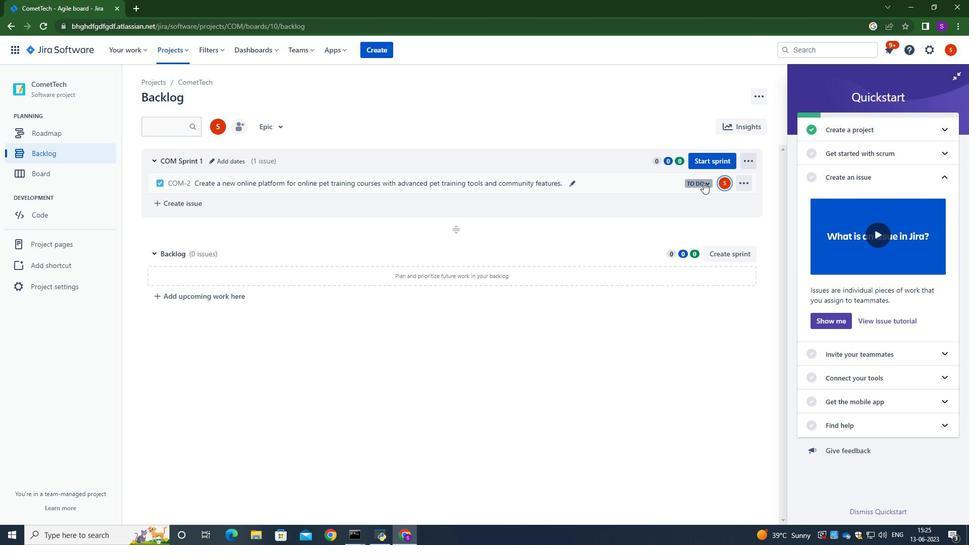 
Action: Mouse moved to (706, 206)
Screenshot: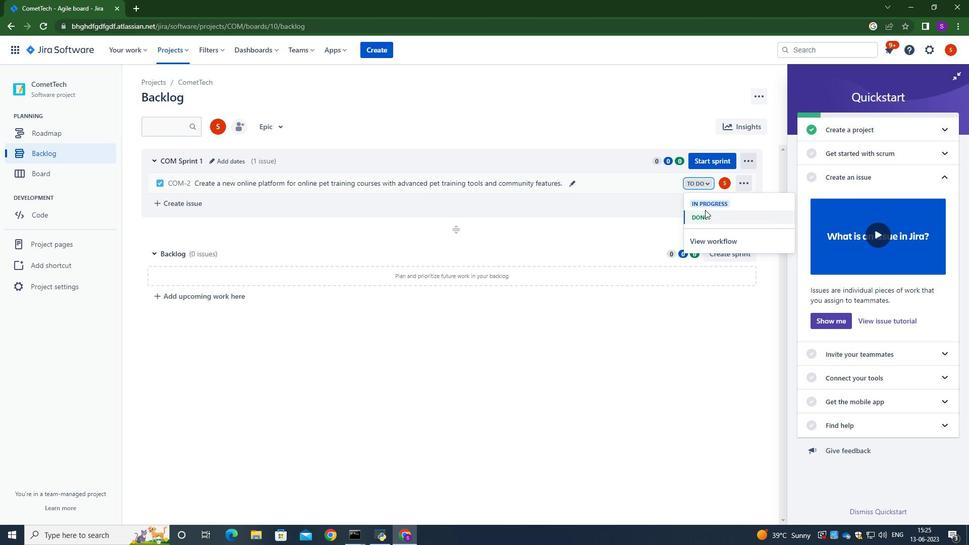 
Action: Mouse pressed left at (706, 206)
Screenshot: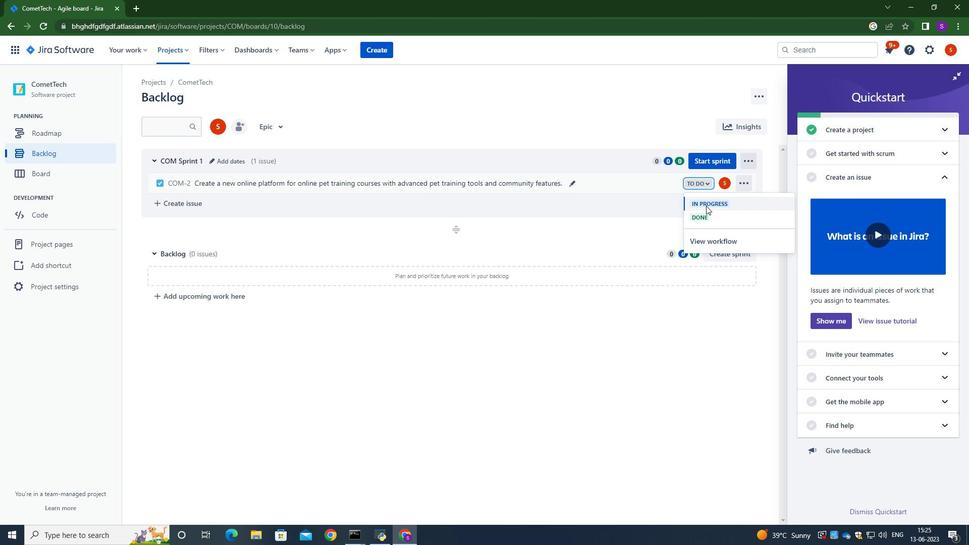 
Action: Mouse moved to (188, 201)
Screenshot: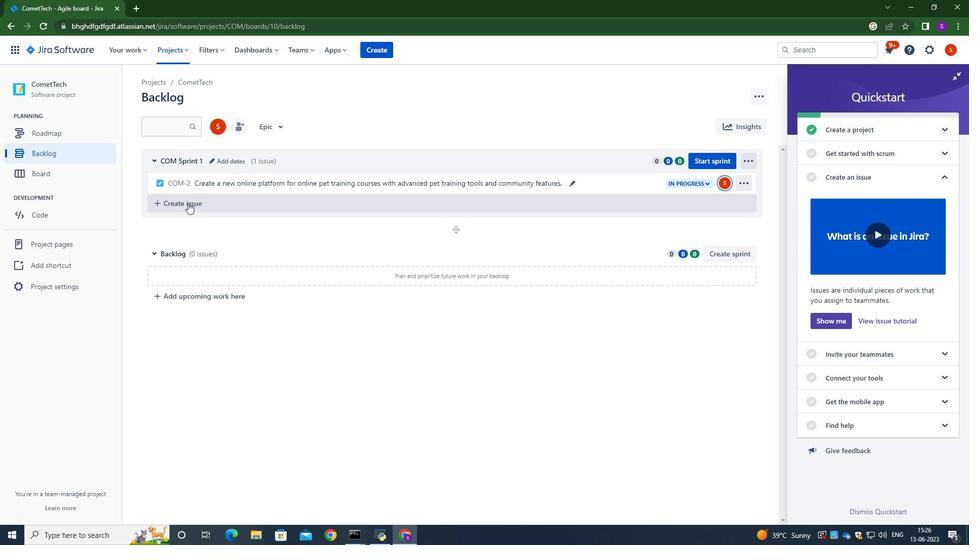 
Action: Mouse pressed left at (188, 201)
Screenshot: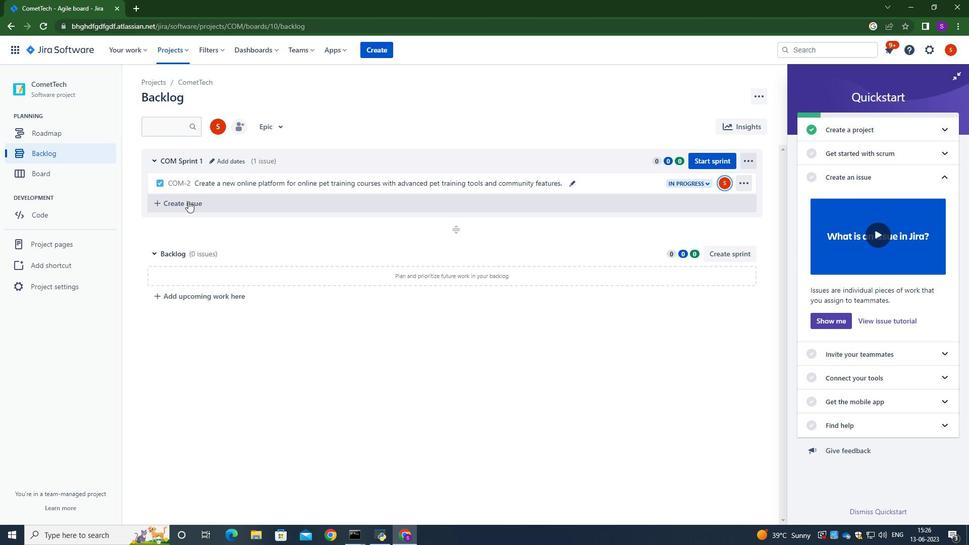
Action: Mouse moved to (199, 207)
Screenshot: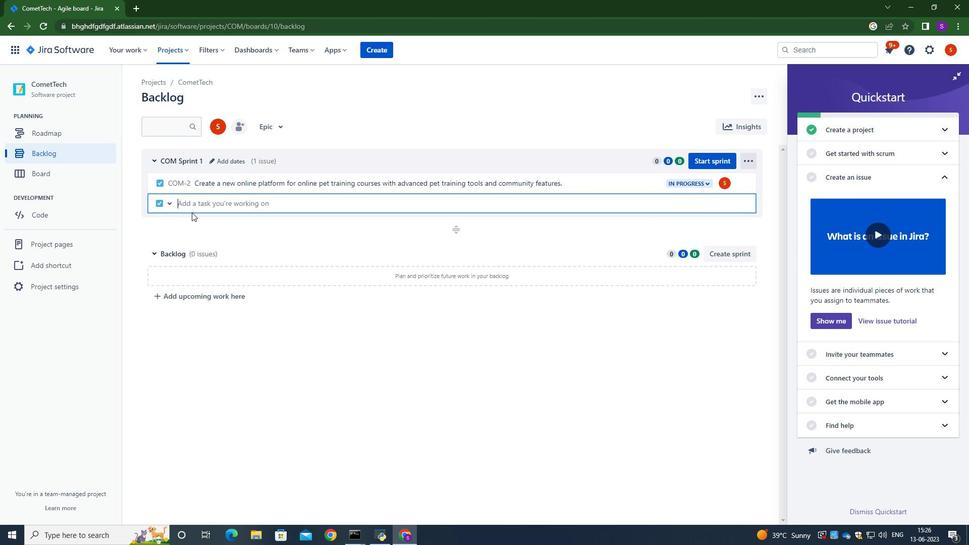 
Action: Mouse pressed left at (199, 207)
Screenshot: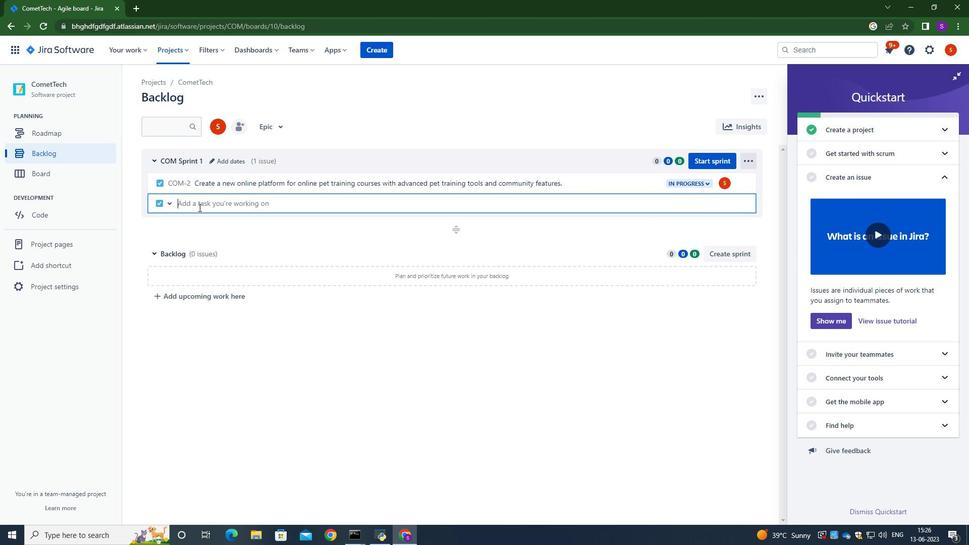 
Action: Key pressed <Key.caps_lock>C<Key.backspace>I<Key.caps_lock>mplement<Key.space>a<Key.space>new<Key.space>cloud-based<Key.space>procurement<Key.space>management<Key.space>systerm<Key.backspace><Key.backspace>m<Key.space>for<Key.space>a<Key.space>company<Key.space>with<Key.space>advanced<Key.space>procurement<Key.space>planning<Key.space>and<Key.space>vendor<Key.space>management<Key.space>featr<Key.backspace>ures.<Key.space><Key.enter>
Screenshot: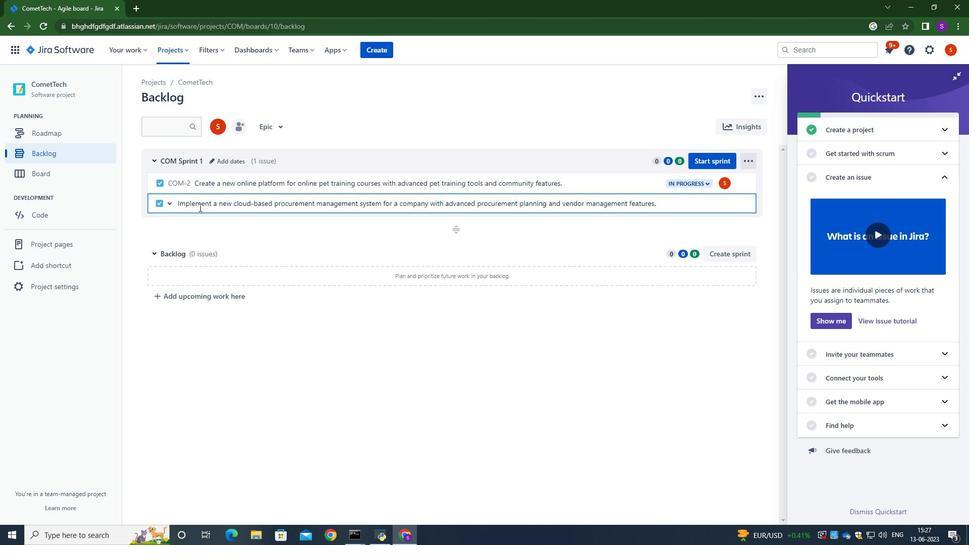 
Action: Mouse moved to (725, 204)
Screenshot: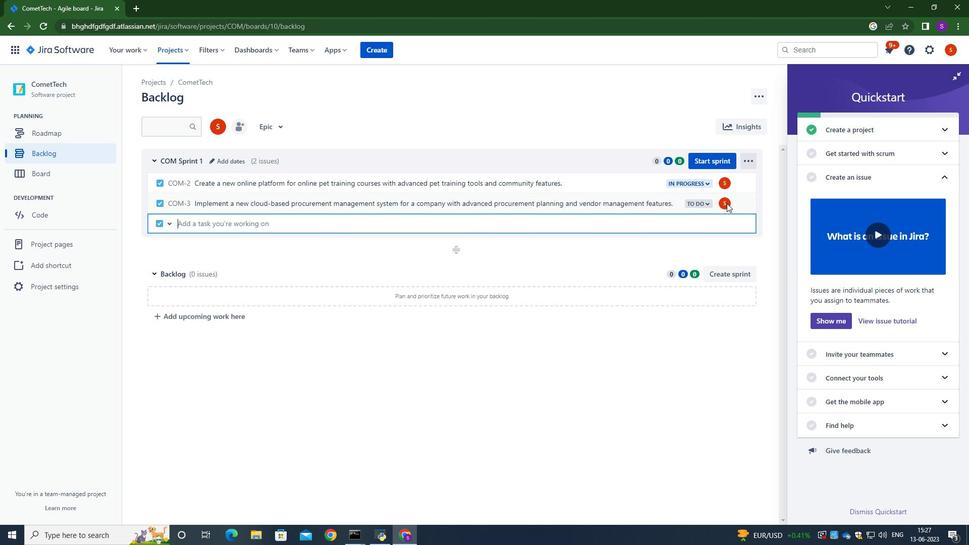 
Action: Mouse pressed left at (725, 204)
Screenshot: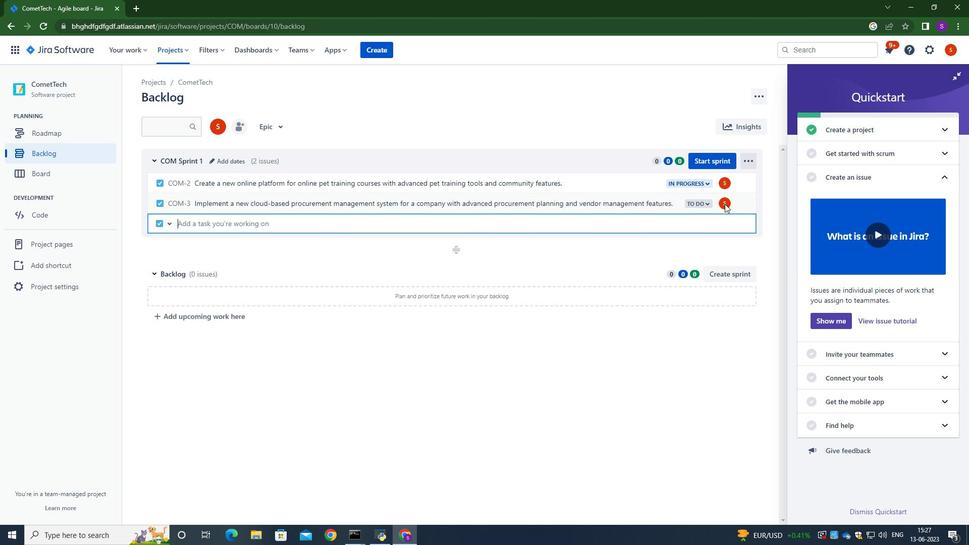 
Action: Mouse moved to (724, 205)
Screenshot: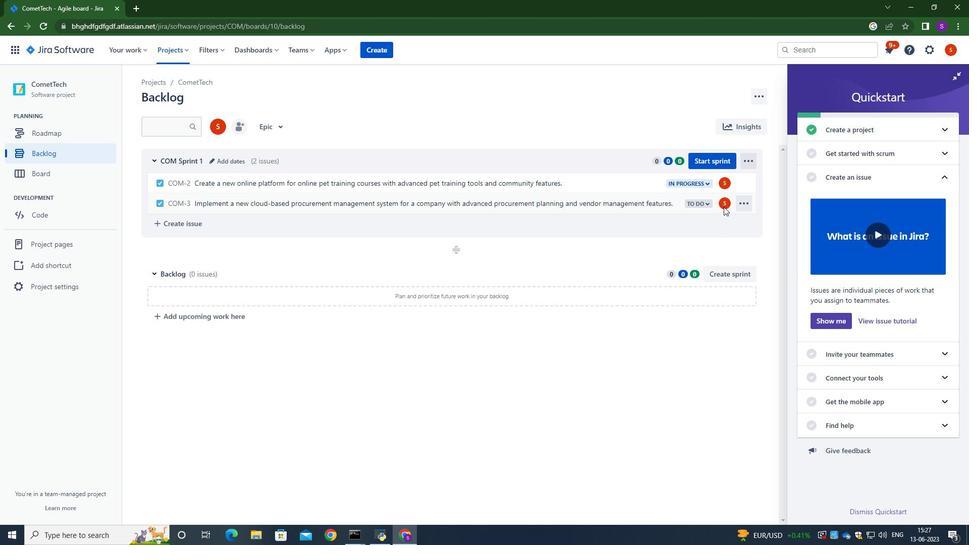
Action: Mouse pressed left at (724, 205)
Screenshot: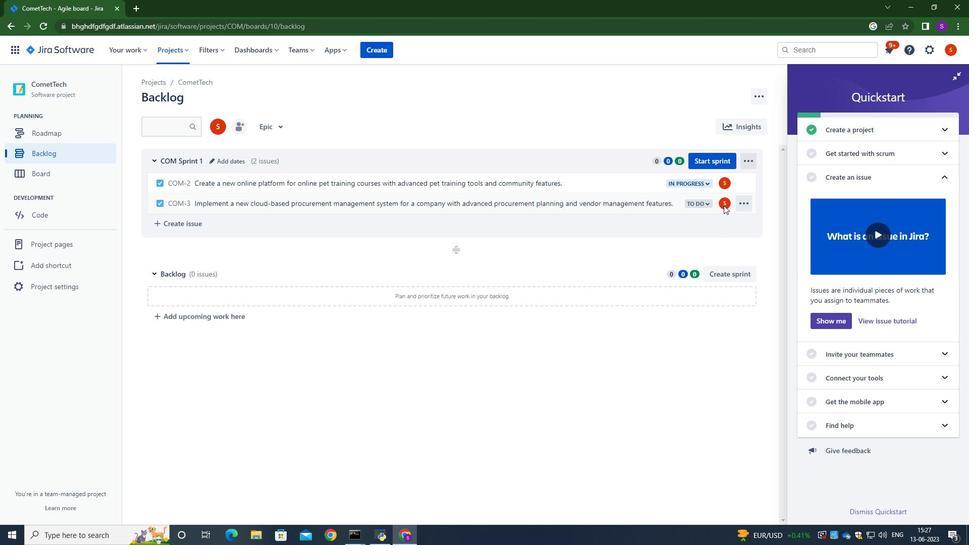 
Action: Mouse moved to (641, 221)
Screenshot: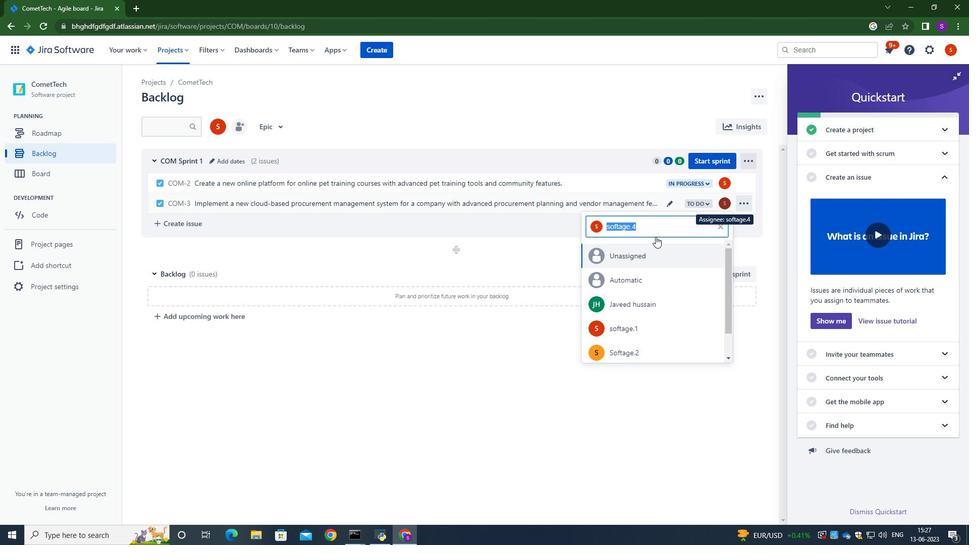 
Action: Key pressed softage.1<Key.shift>@softage.net
Screenshot: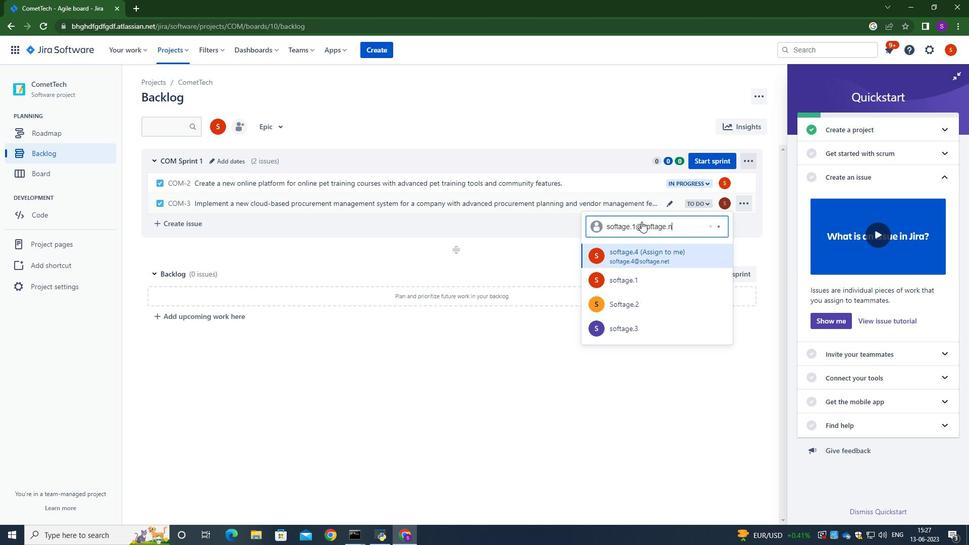 
Action: Mouse moved to (640, 254)
Screenshot: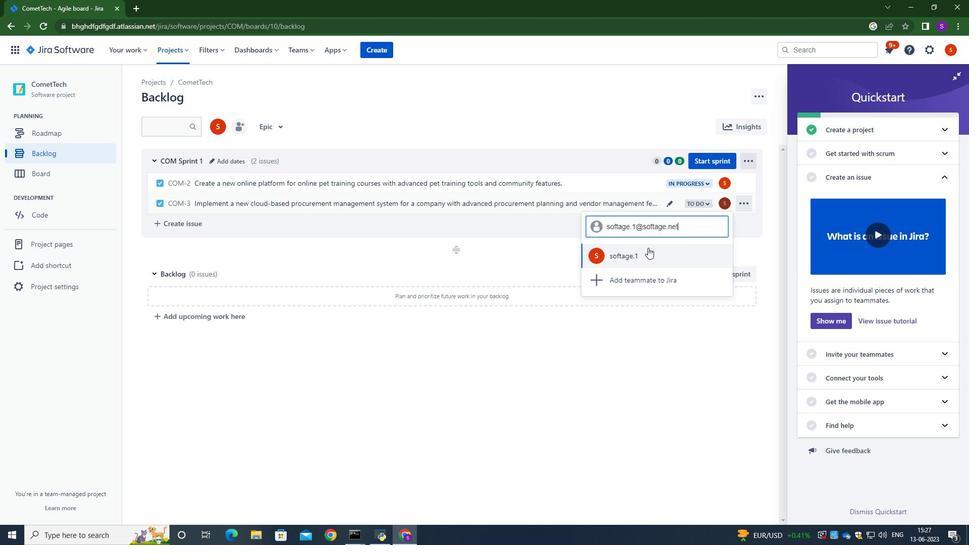 
Action: Mouse pressed left at (640, 254)
Screenshot: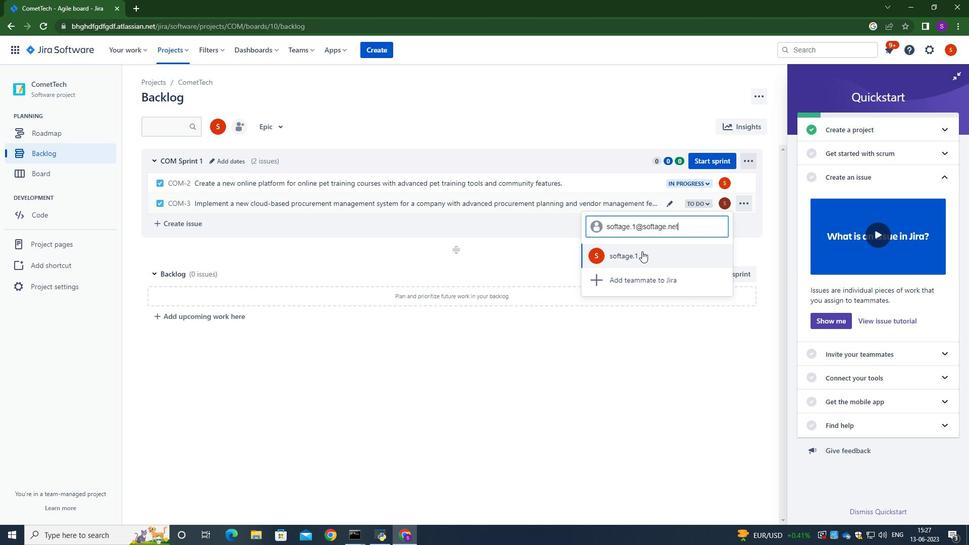 
Action: Mouse moved to (697, 201)
Screenshot: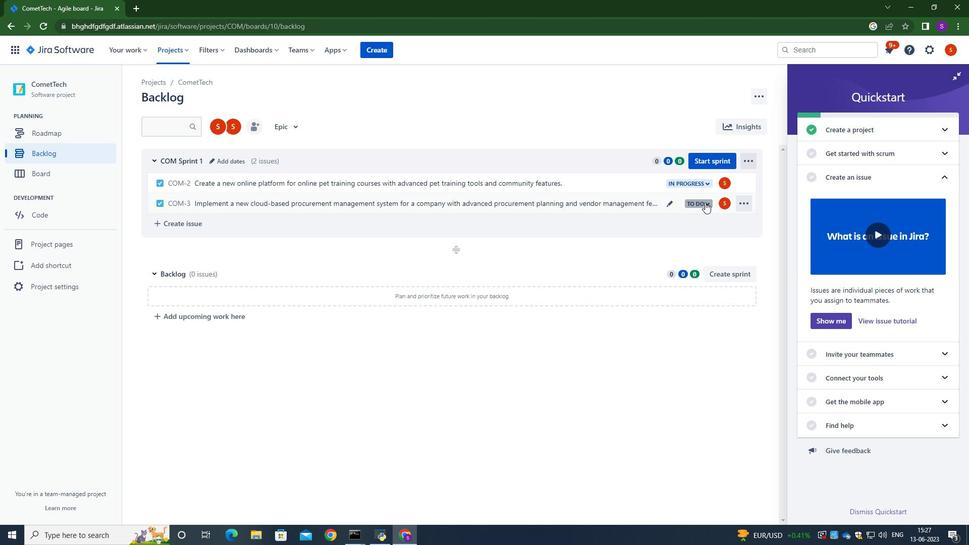 
Action: Mouse pressed left at (697, 201)
Screenshot: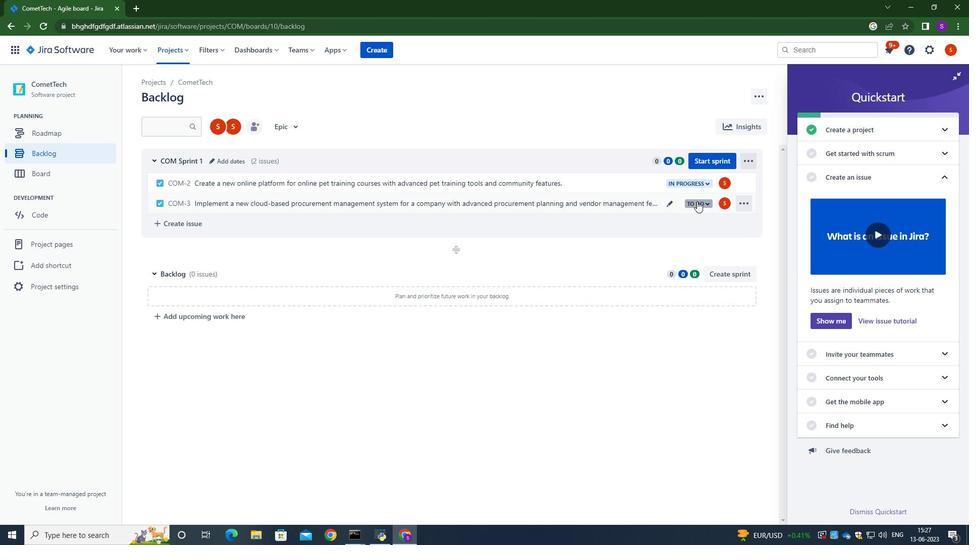 
Action: Mouse moved to (703, 225)
Screenshot: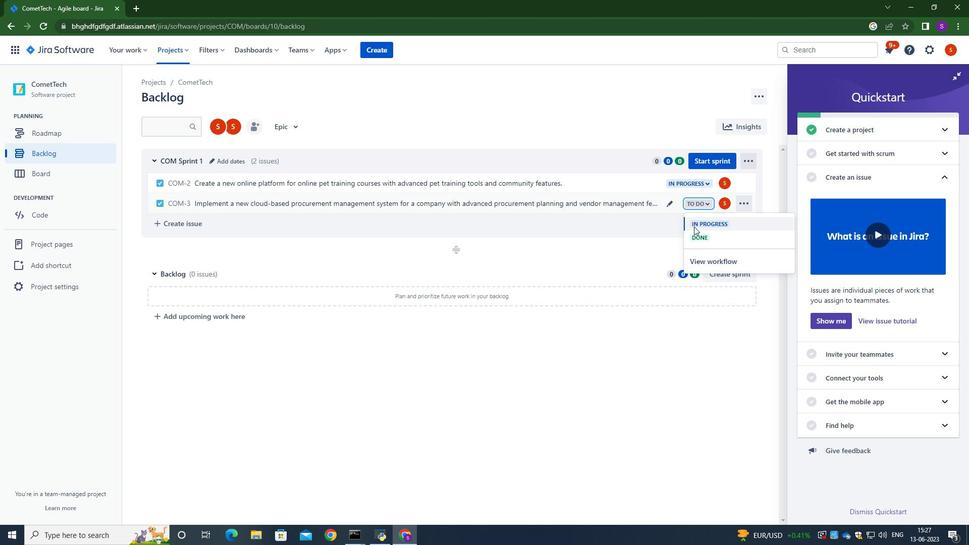 
Action: Mouse pressed left at (703, 225)
Screenshot: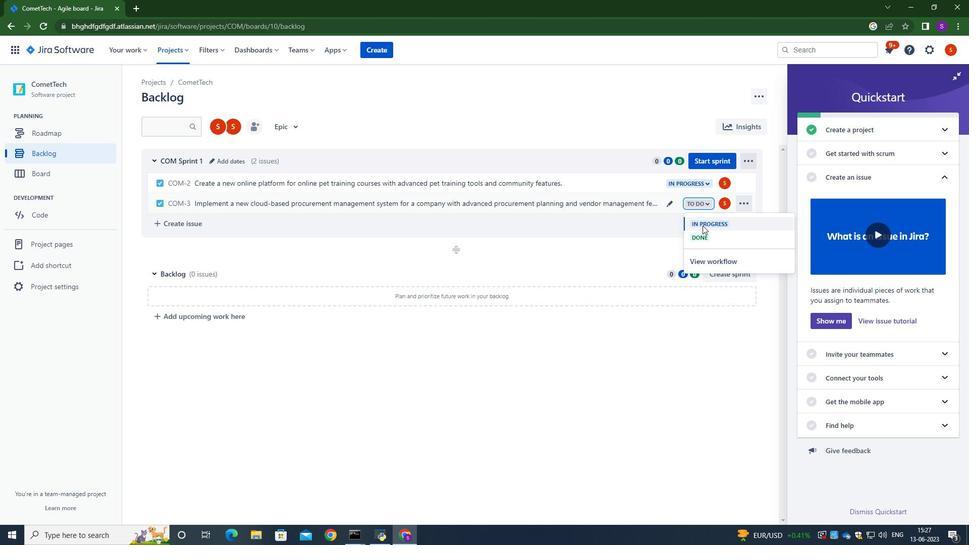 
Action: Mouse moved to (663, 250)
Screenshot: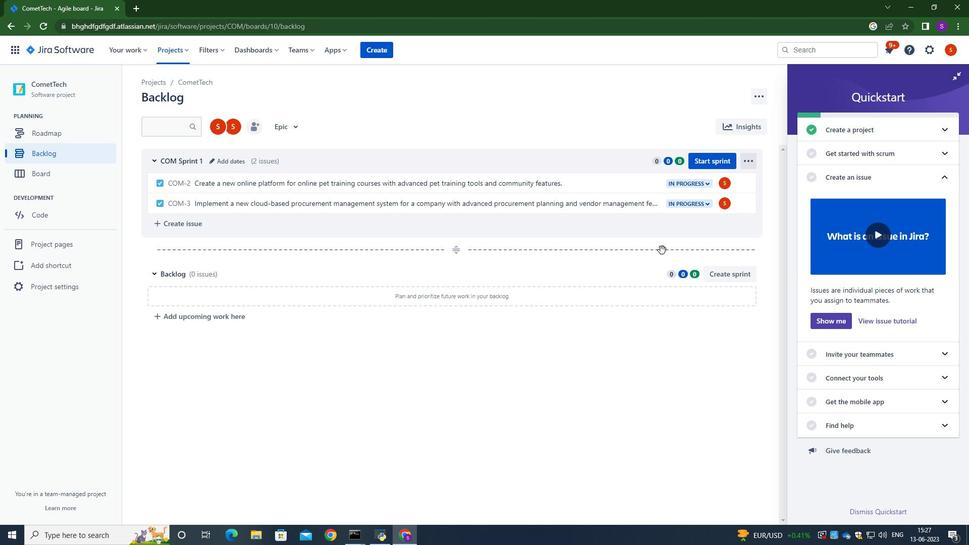 
Action: Mouse scrolled (663, 249) with delta (0, 0)
Screenshot: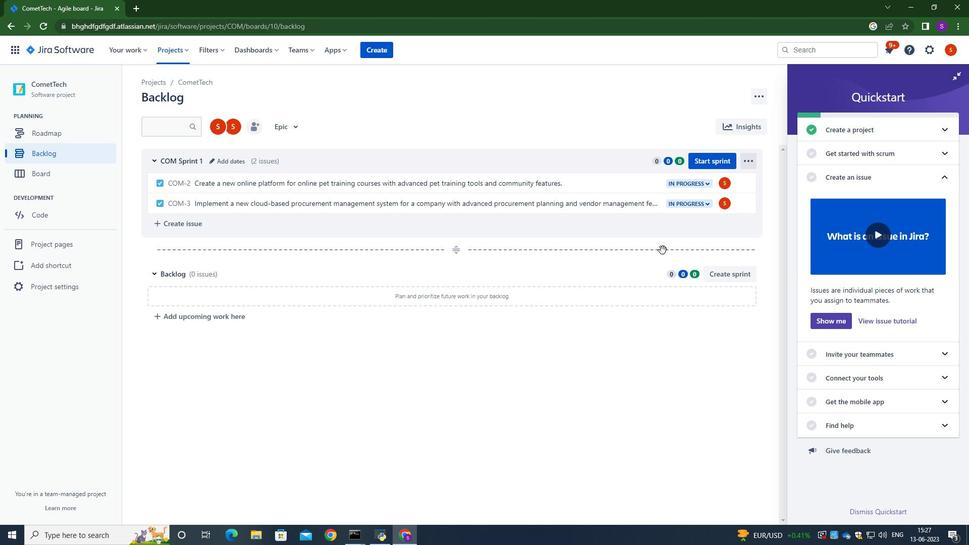 
Action: Mouse moved to (629, 321)
Screenshot: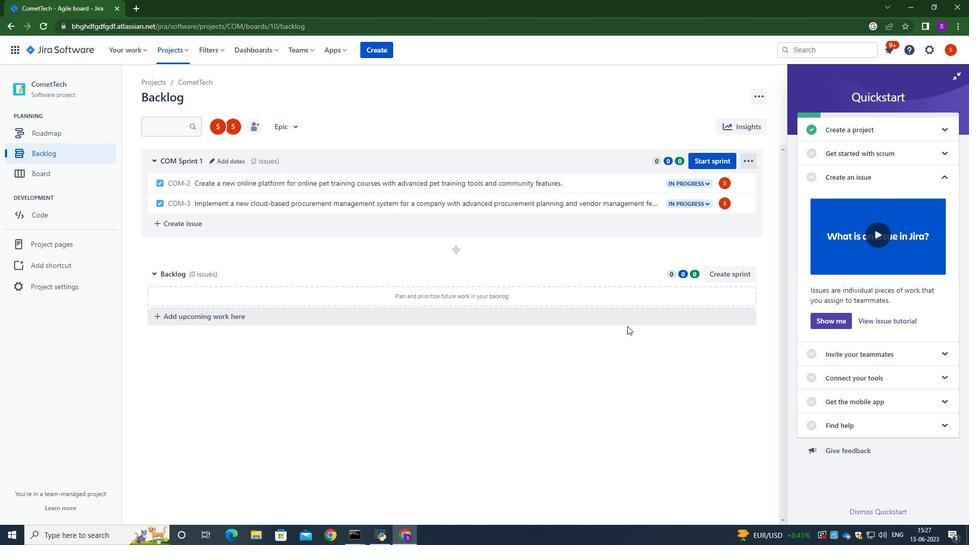 
